 Task: Create a due date automation trigger when advanced on, 2 hours after a card is due add dates due in more than 1 working days.
Action: Mouse moved to (1237, 95)
Screenshot: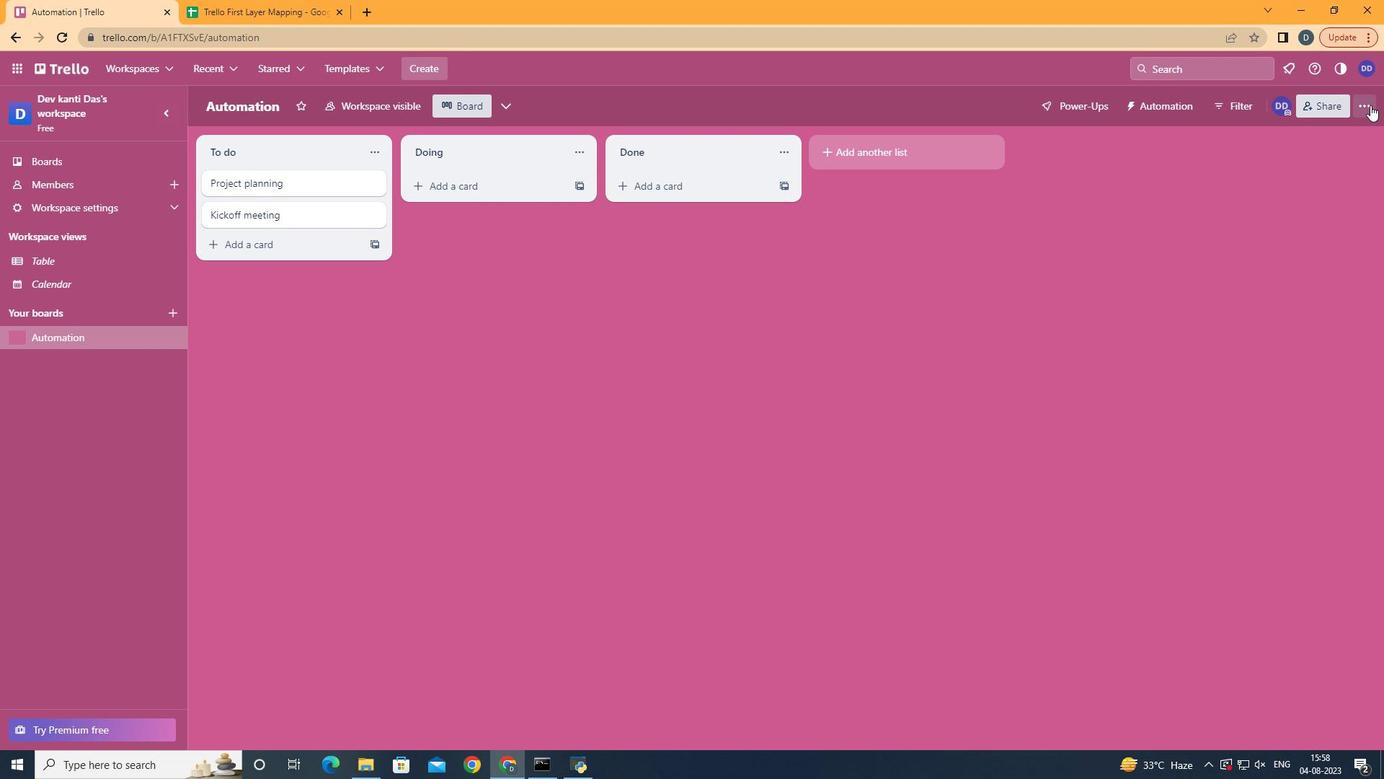 
Action: Mouse pressed left at (1237, 95)
Screenshot: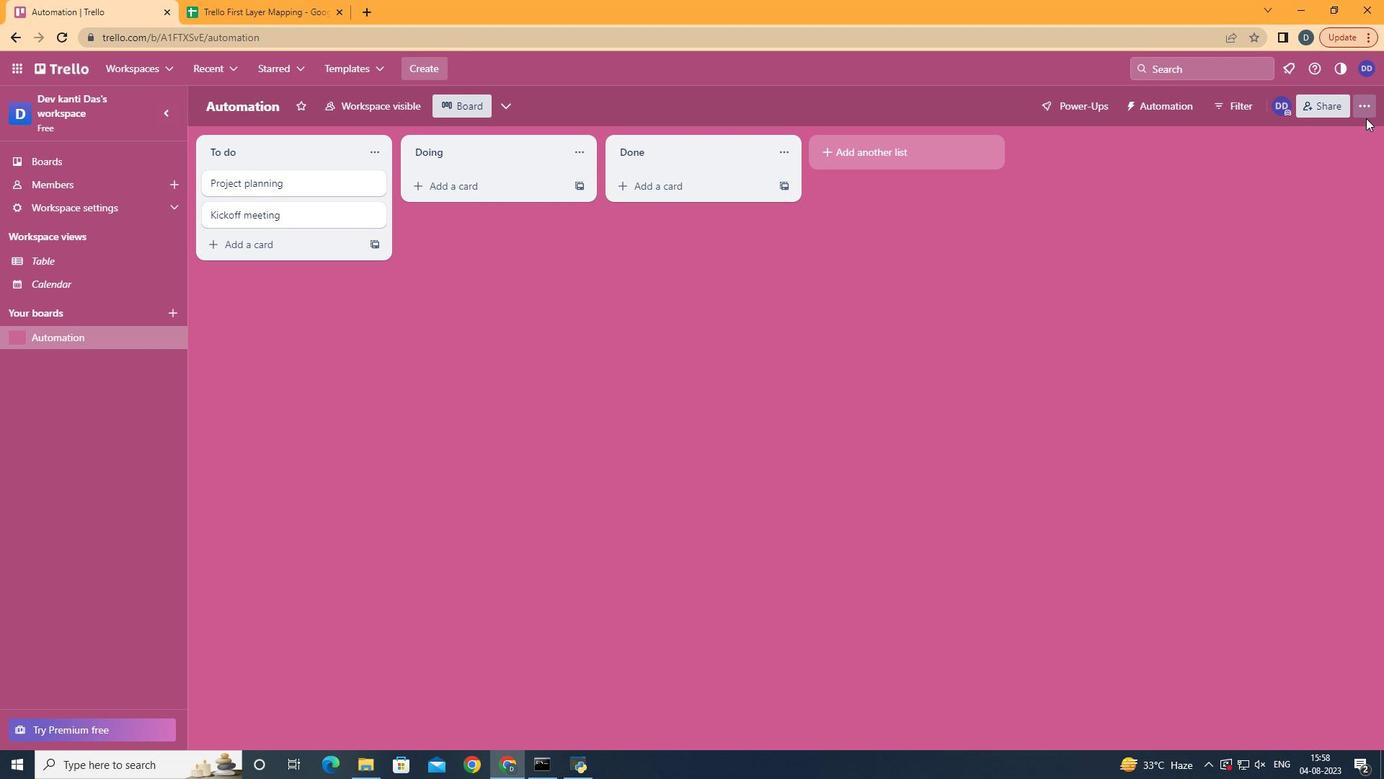 
Action: Mouse moved to (1156, 295)
Screenshot: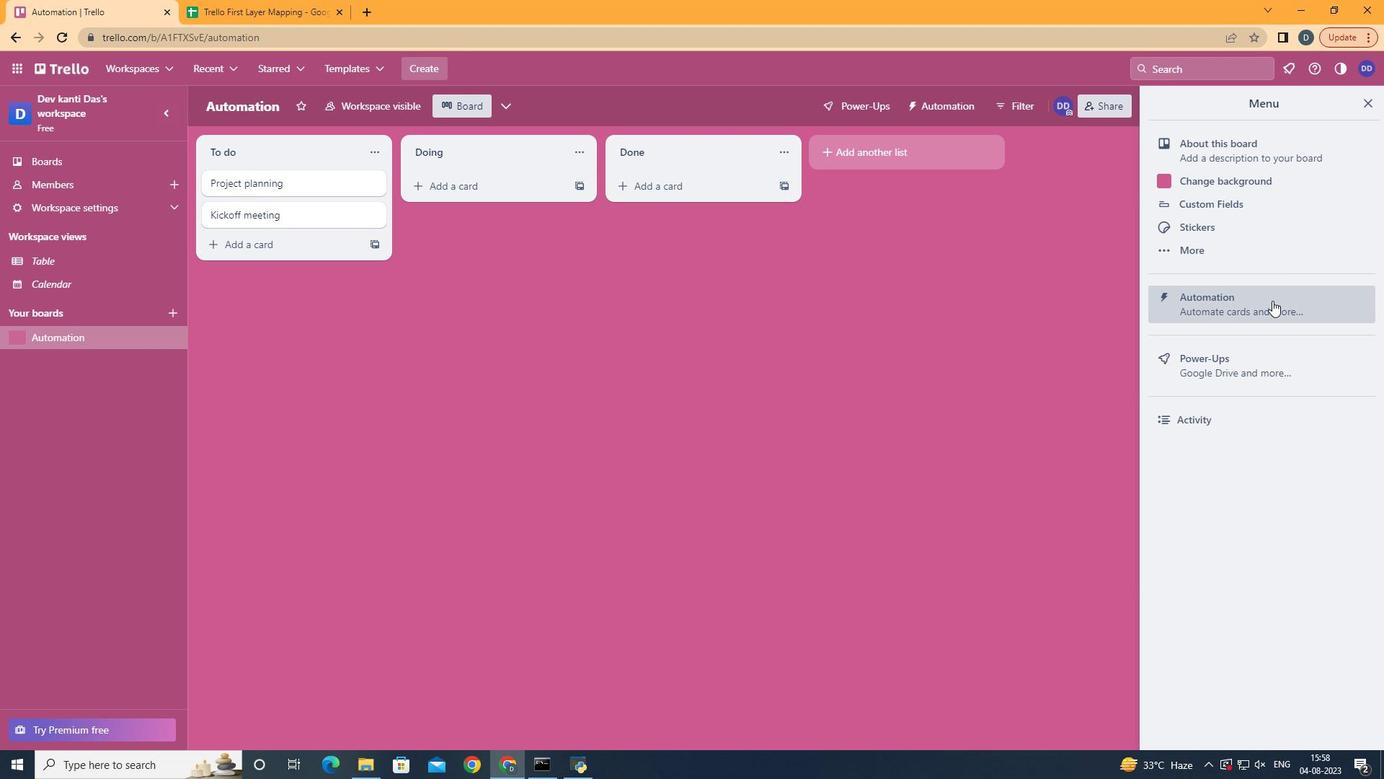
Action: Mouse pressed left at (1156, 295)
Screenshot: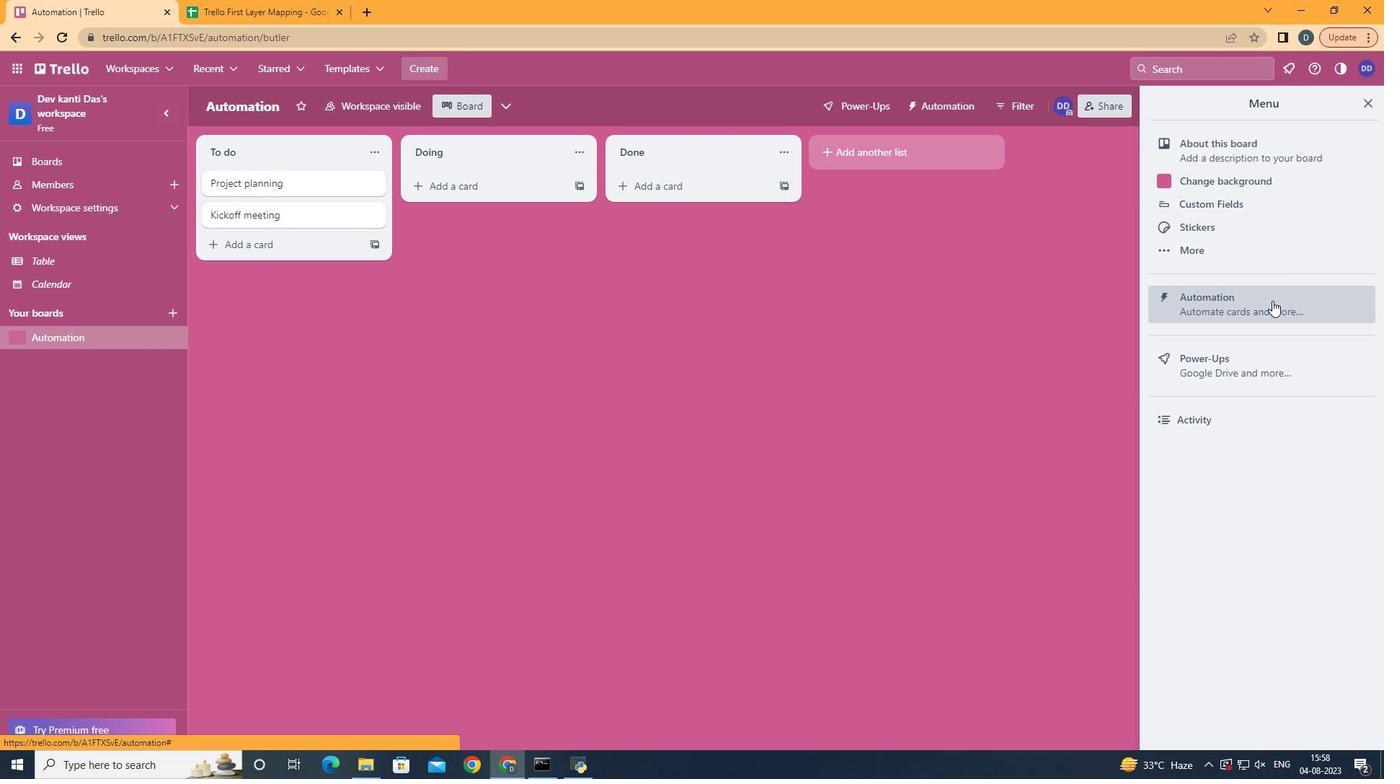 
Action: Mouse moved to (331, 294)
Screenshot: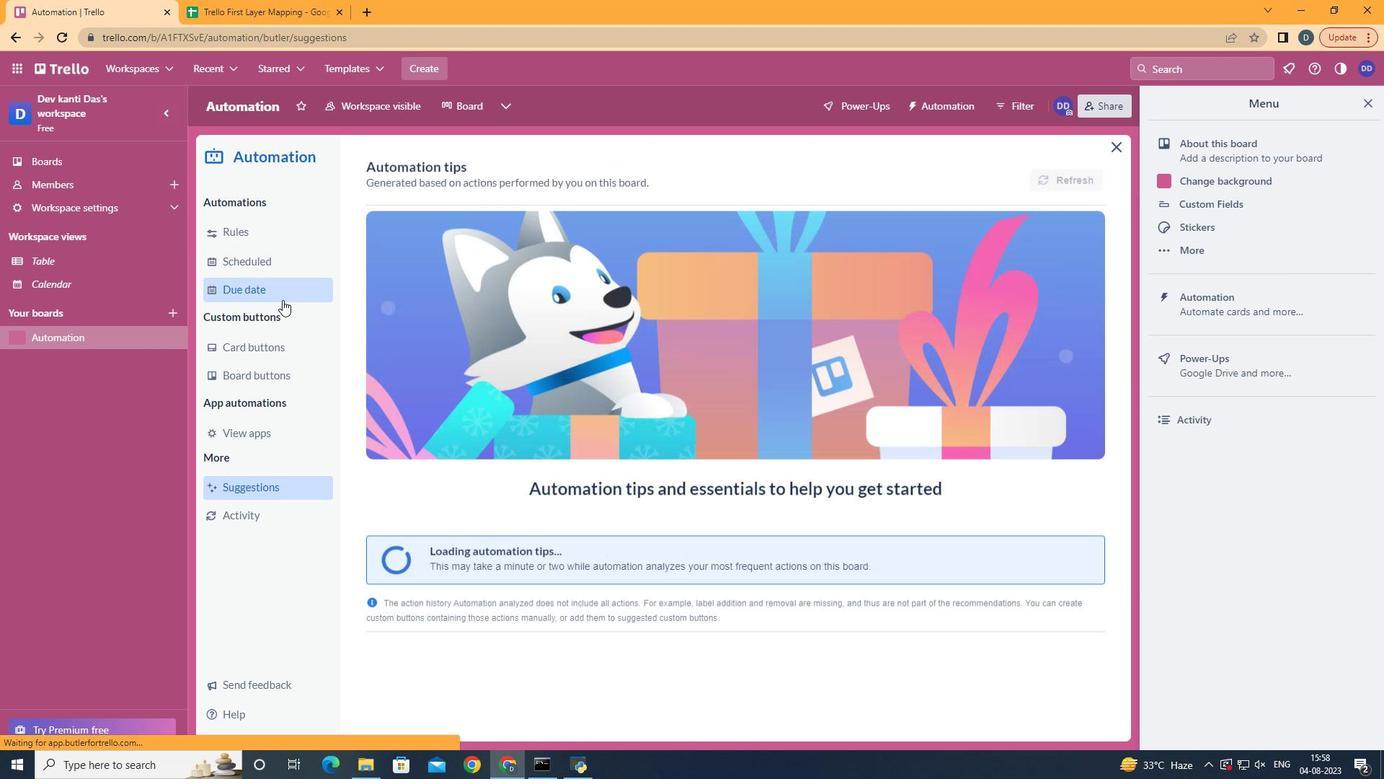 
Action: Mouse pressed left at (331, 294)
Screenshot: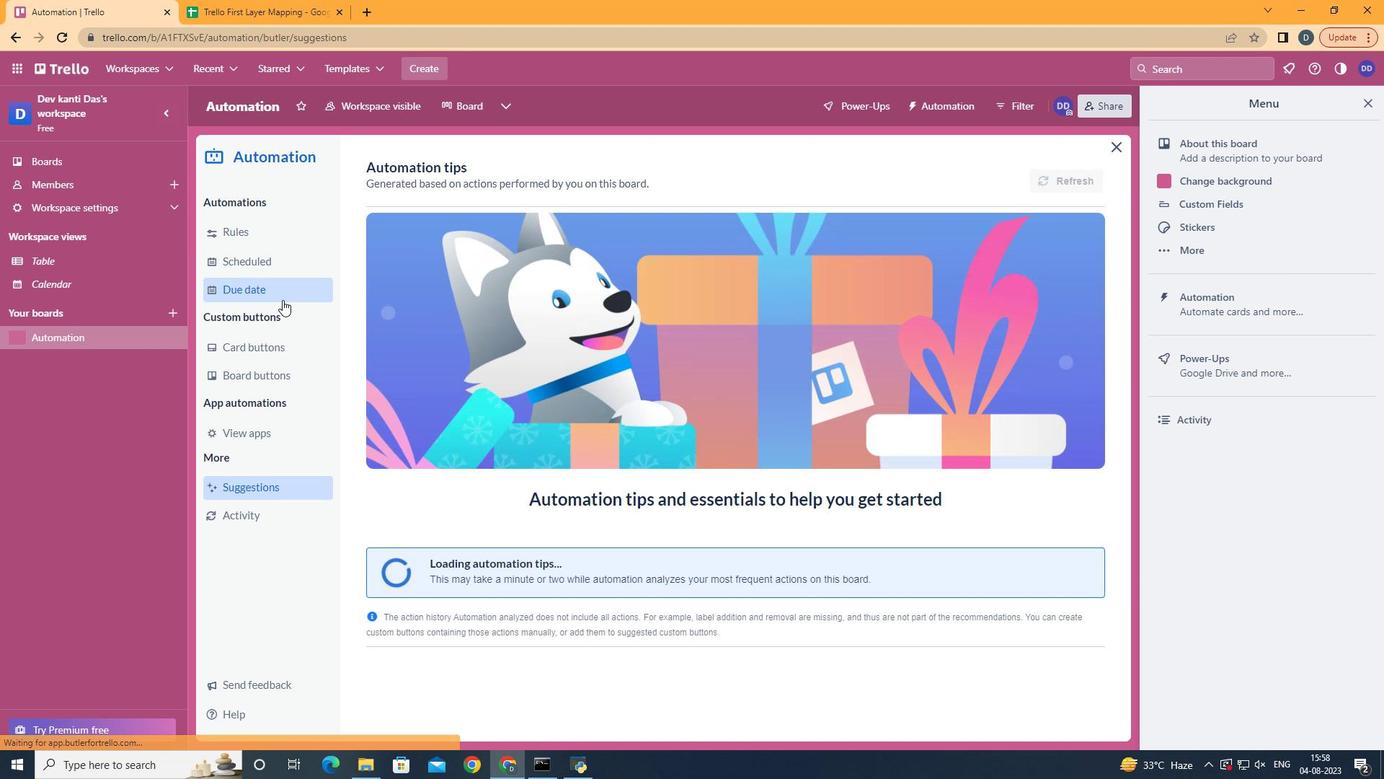 
Action: Mouse moved to (943, 161)
Screenshot: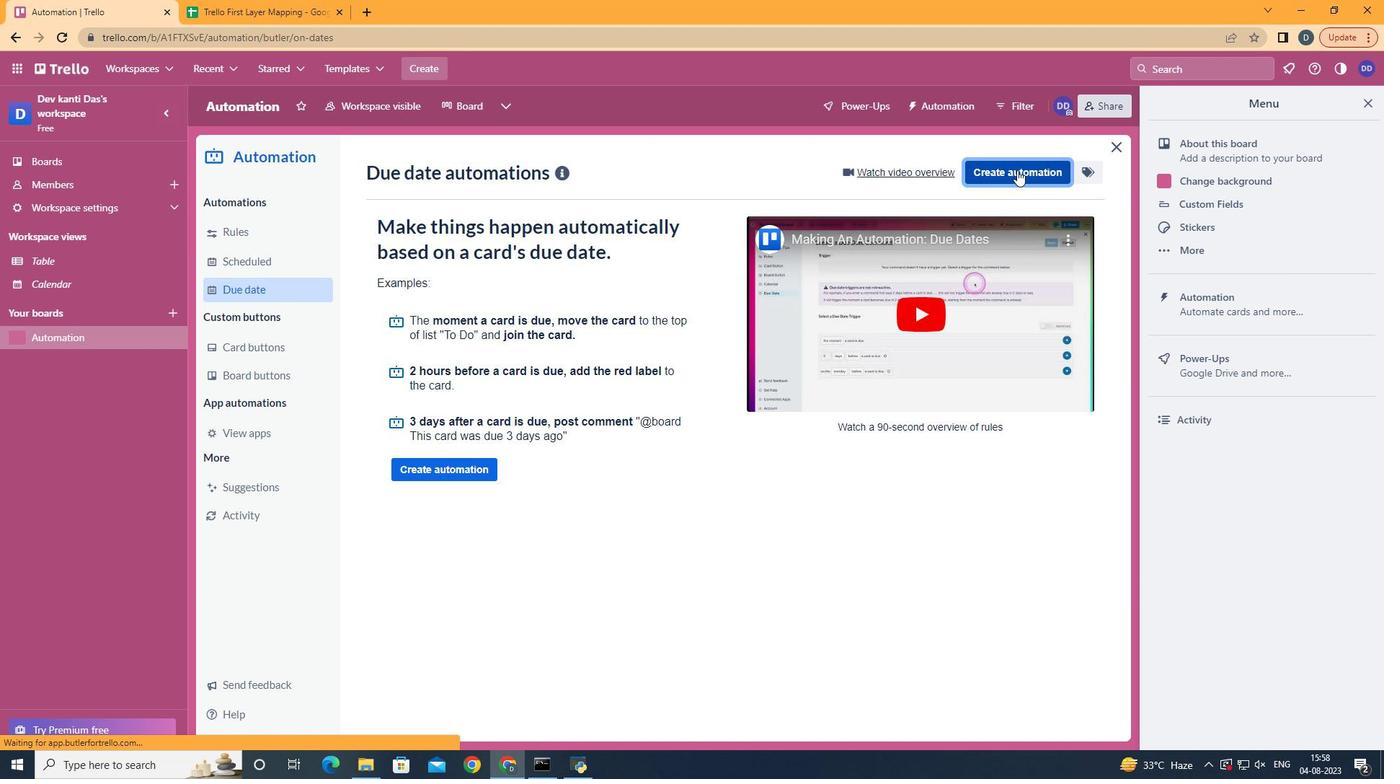 
Action: Mouse pressed left at (943, 161)
Screenshot: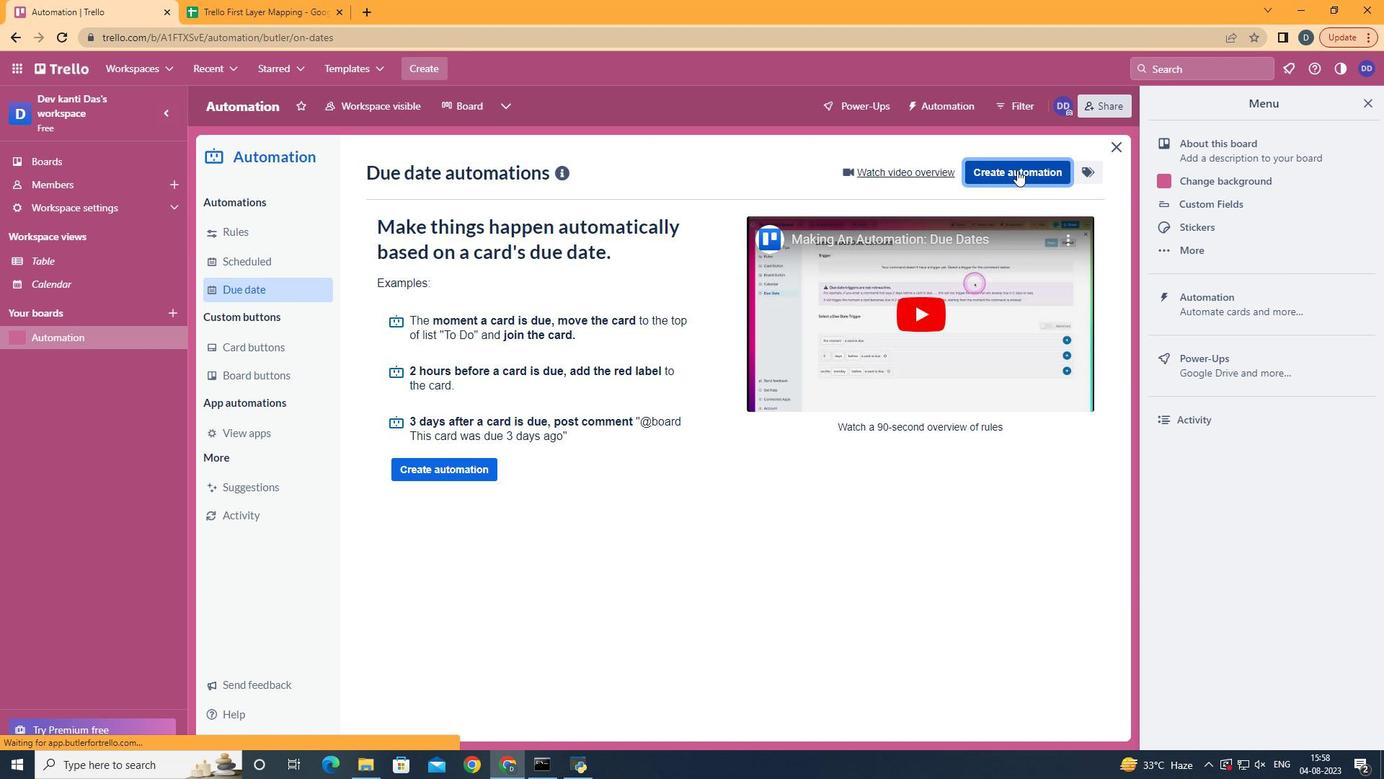 
Action: Mouse moved to (730, 298)
Screenshot: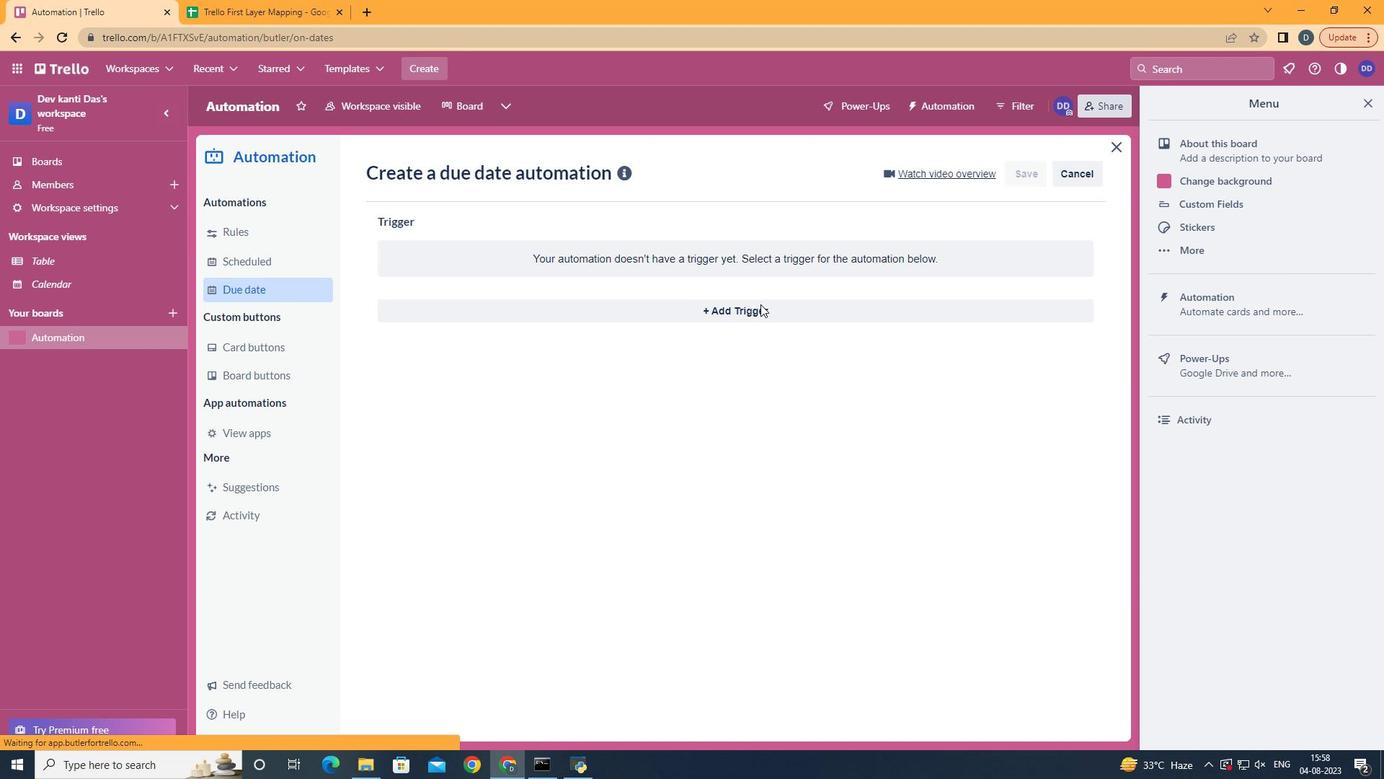 
Action: Mouse pressed left at (730, 298)
Screenshot: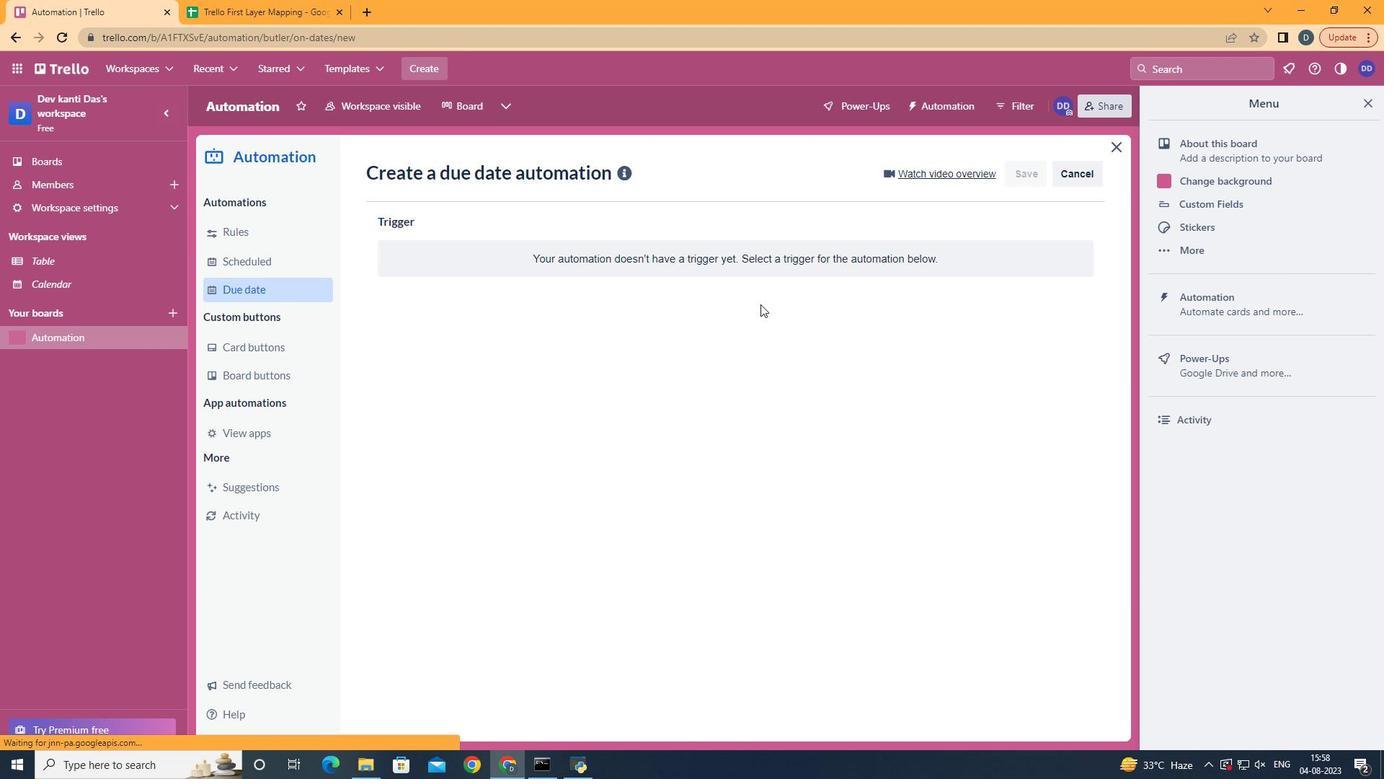 
Action: Mouse moved to (488, 620)
Screenshot: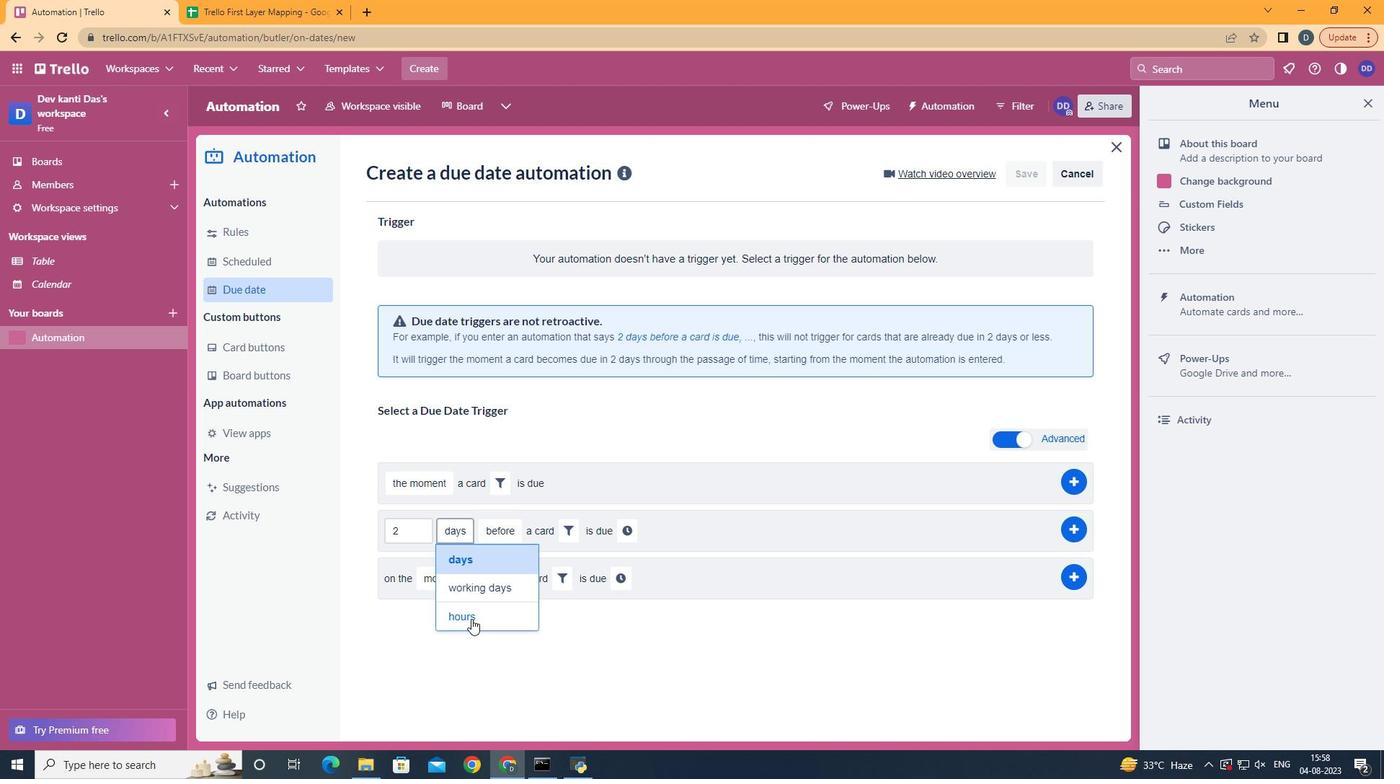 
Action: Mouse pressed left at (488, 620)
Screenshot: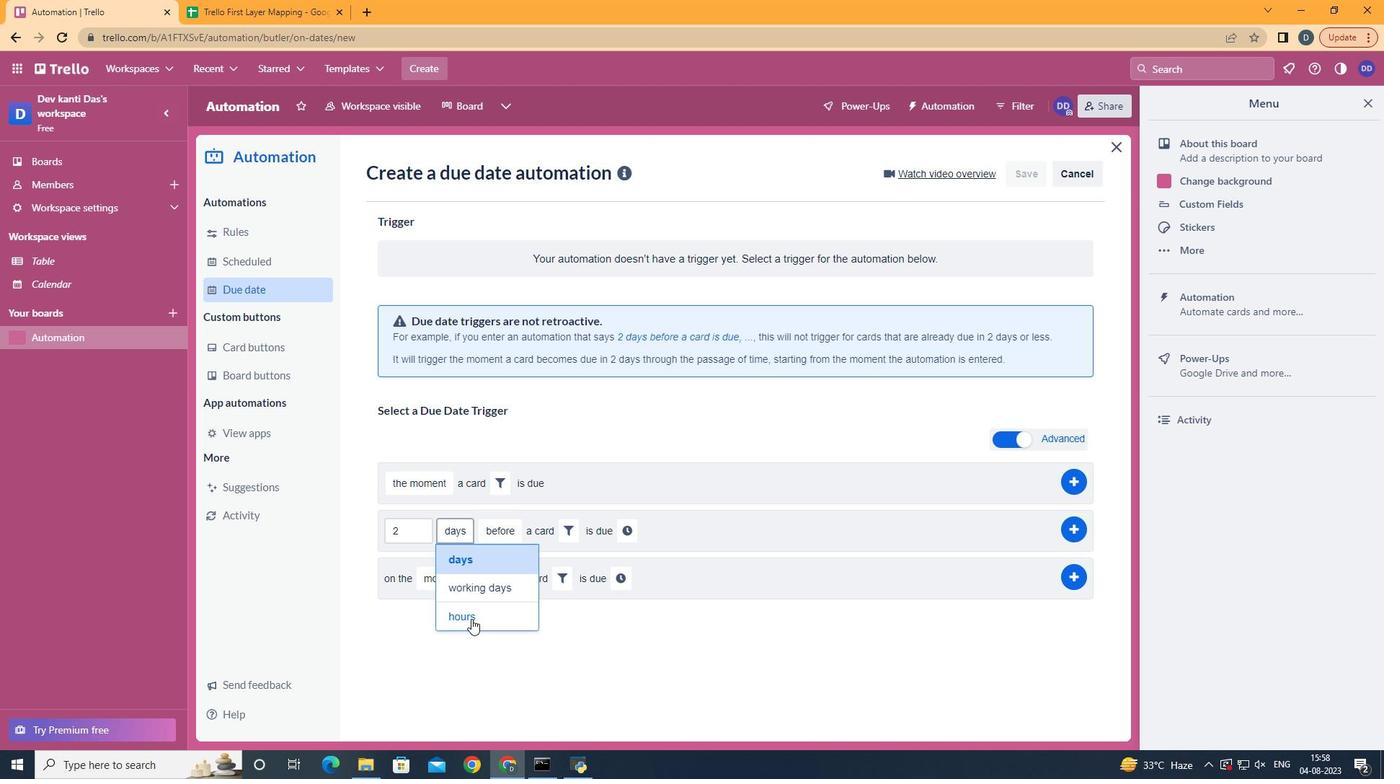 
Action: Mouse moved to (518, 590)
Screenshot: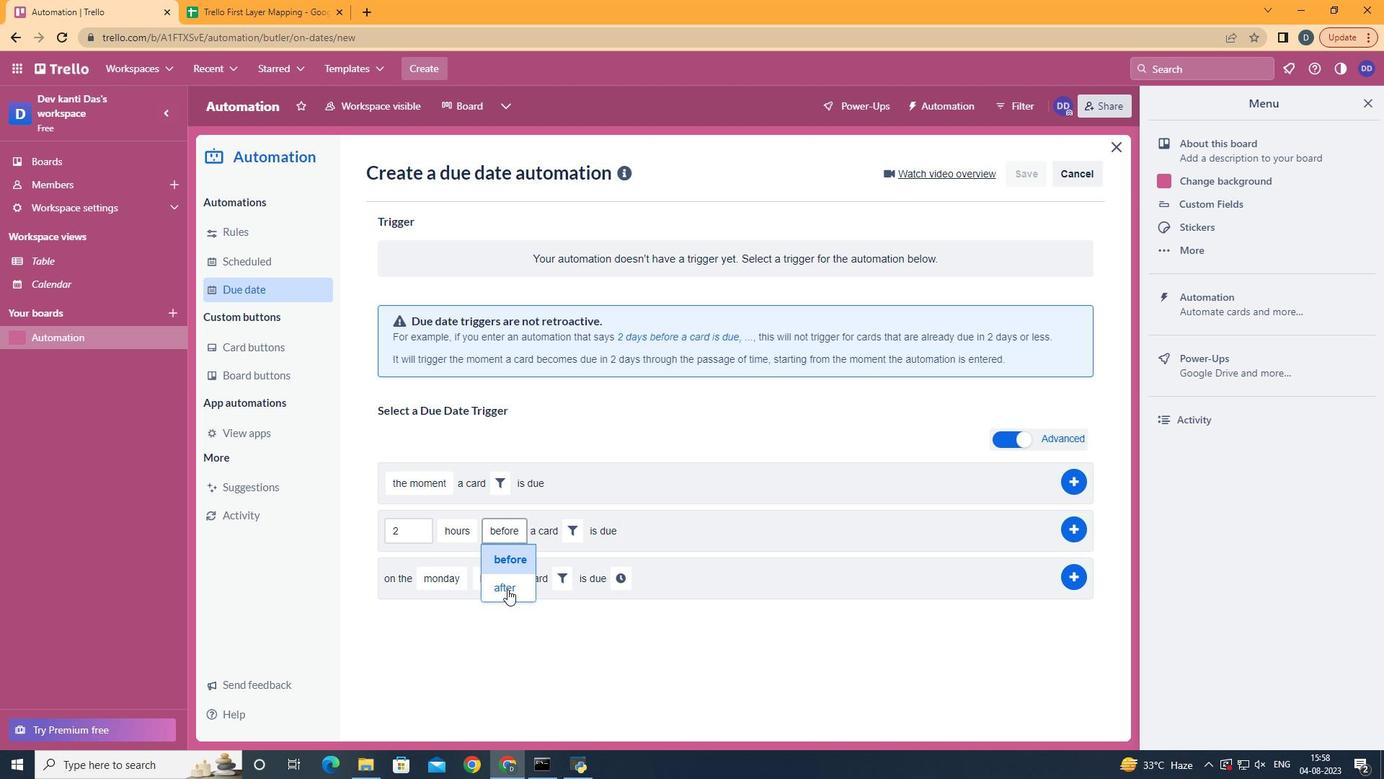 
Action: Mouse pressed left at (518, 590)
Screenshot: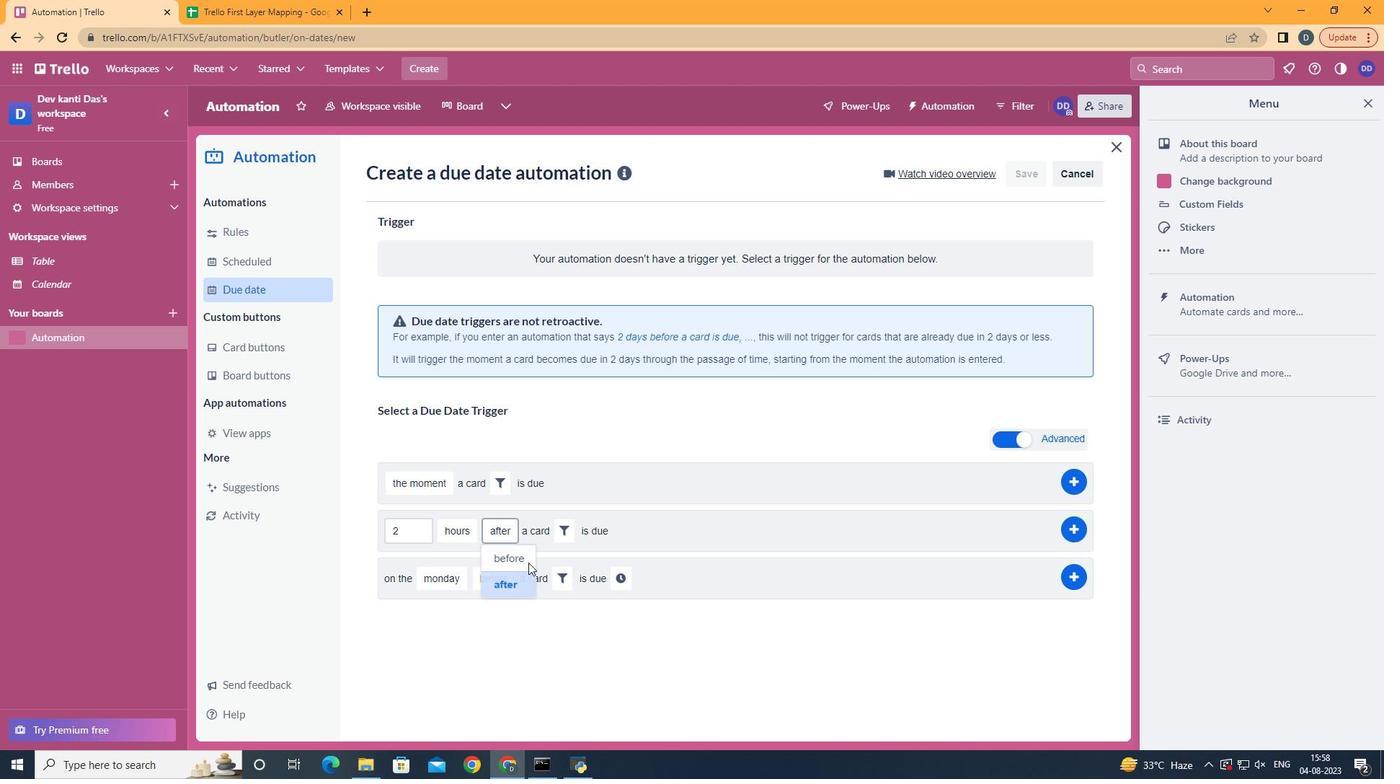 
Action: Mouse moved to (558, 538)
Screenshot: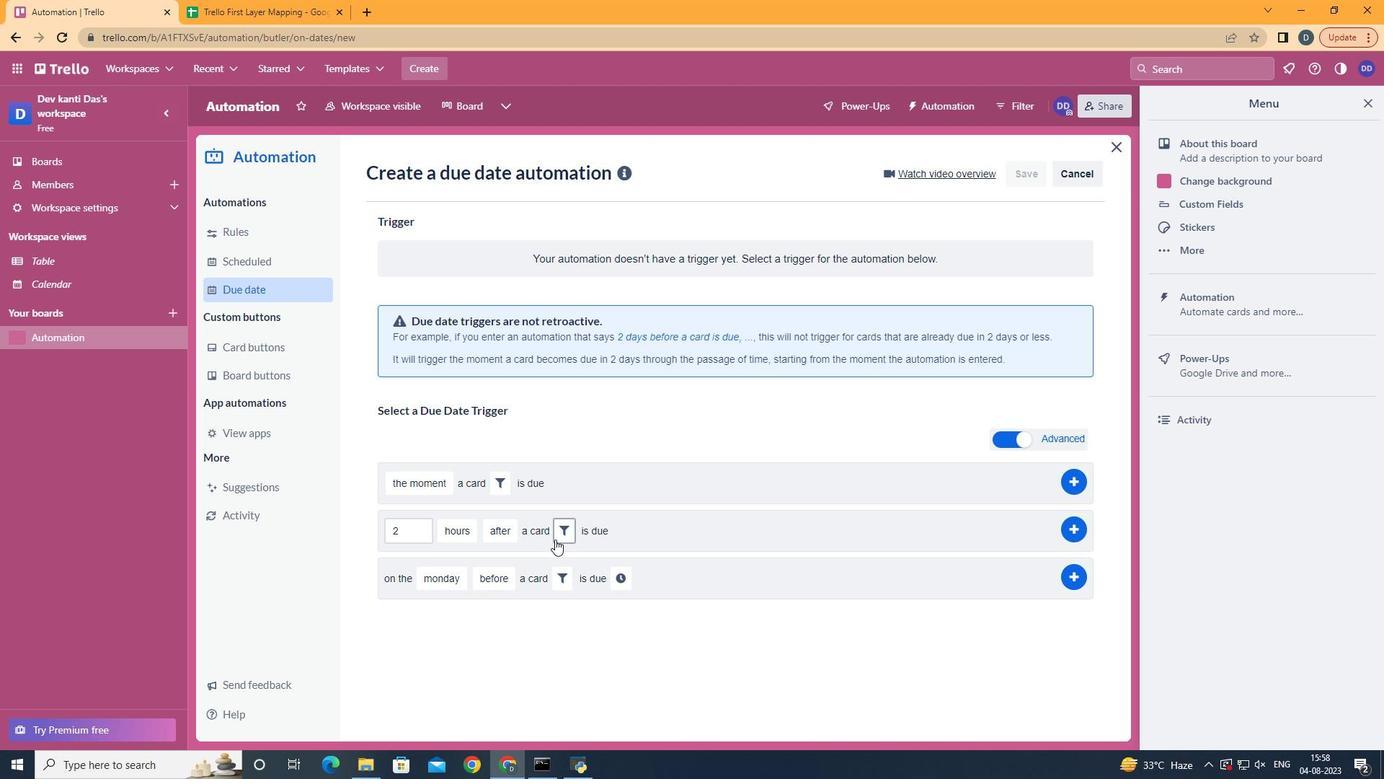 
Action: Mouse pressed left at (558, 538)
Screenshot: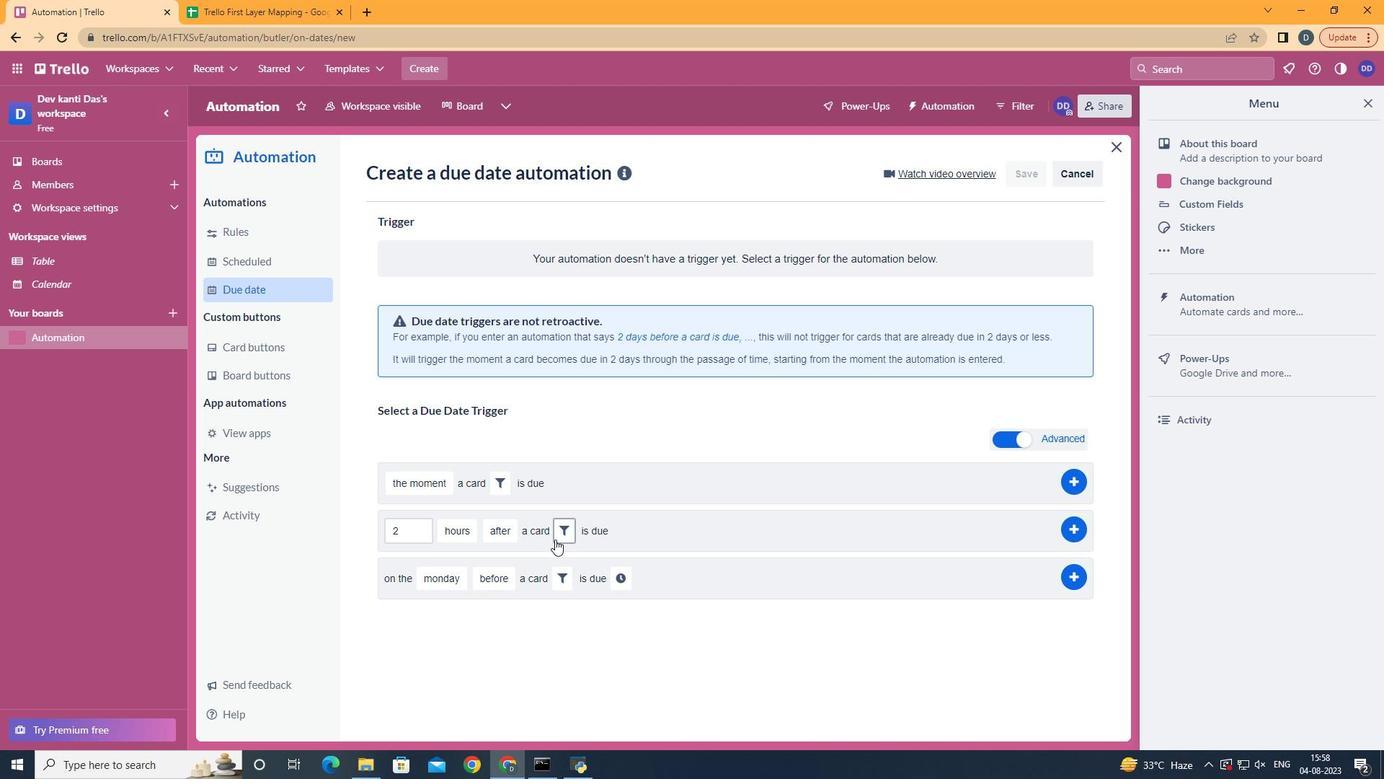 
Action: Mouse moved to (635, 577)
Screenshot: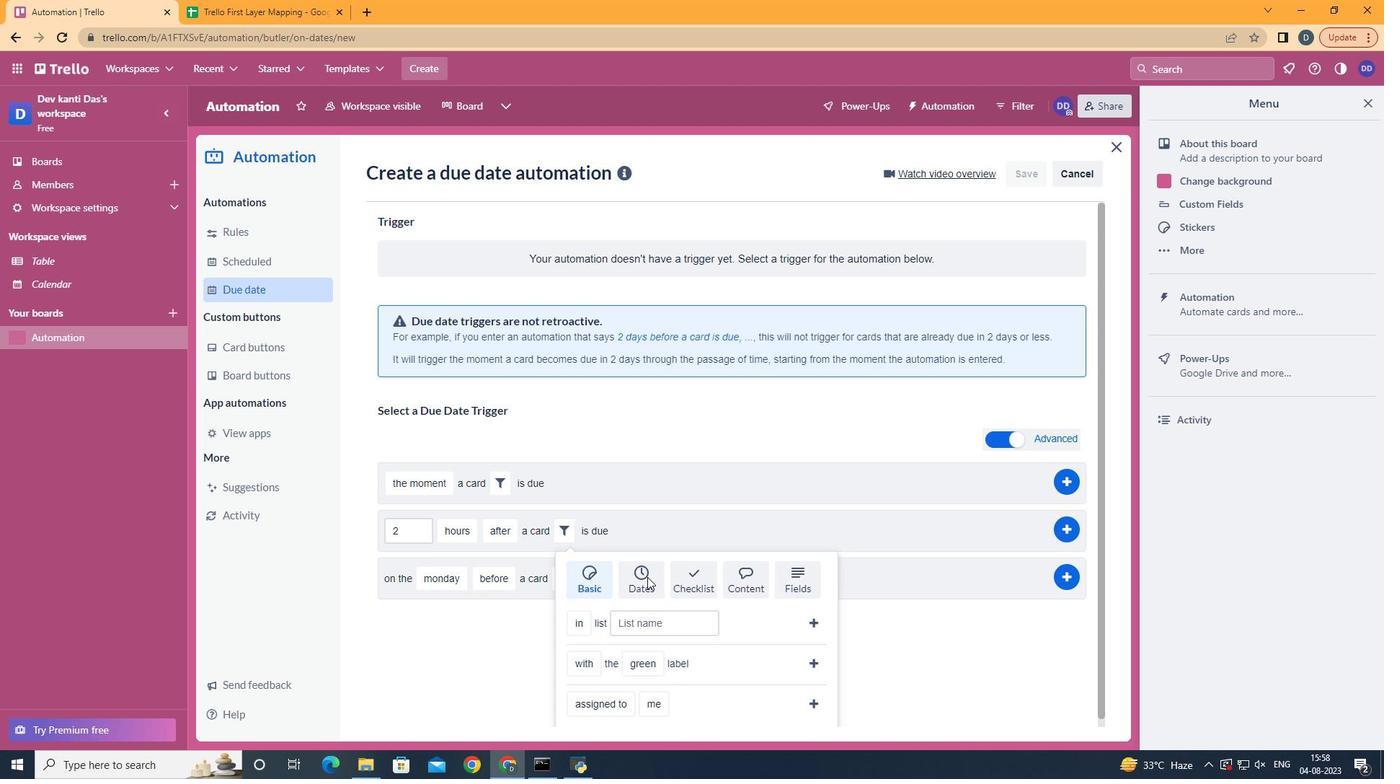 
Action: Mouse pressed left at (635, 577)
Screenshot: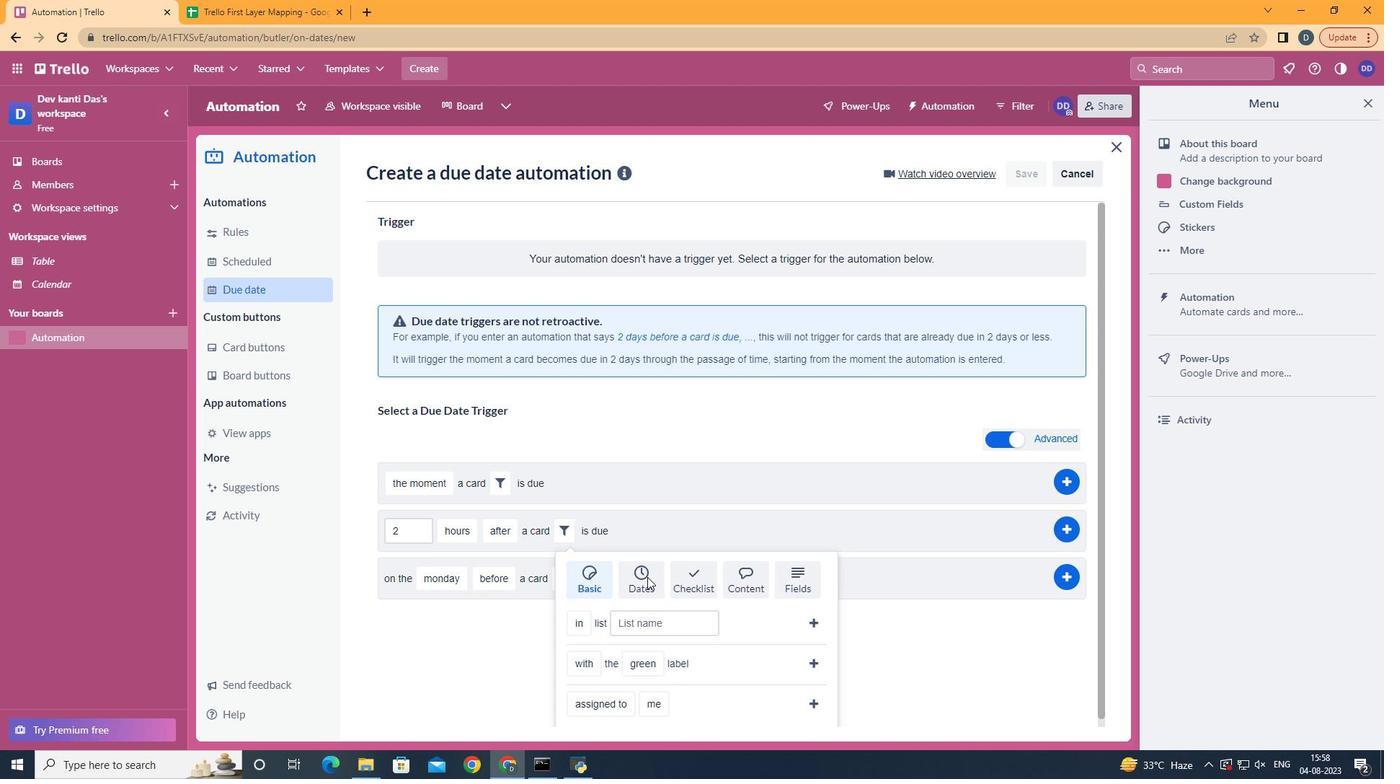 
Action: Mouse scrolled (635, 576) with delta (0, 0)
Screenshot: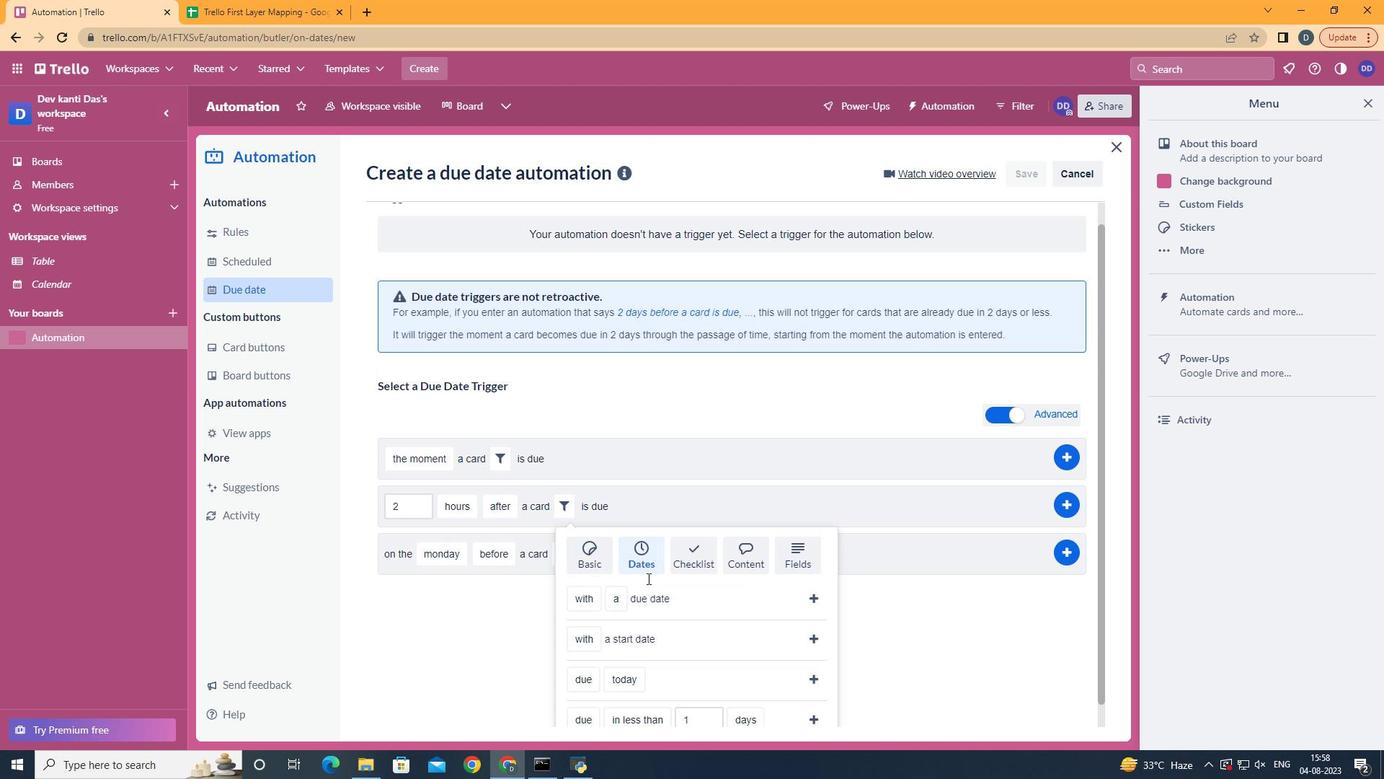 
Action: Mouse scrolled (635, 576) with delta (0, 0)
Screenshot: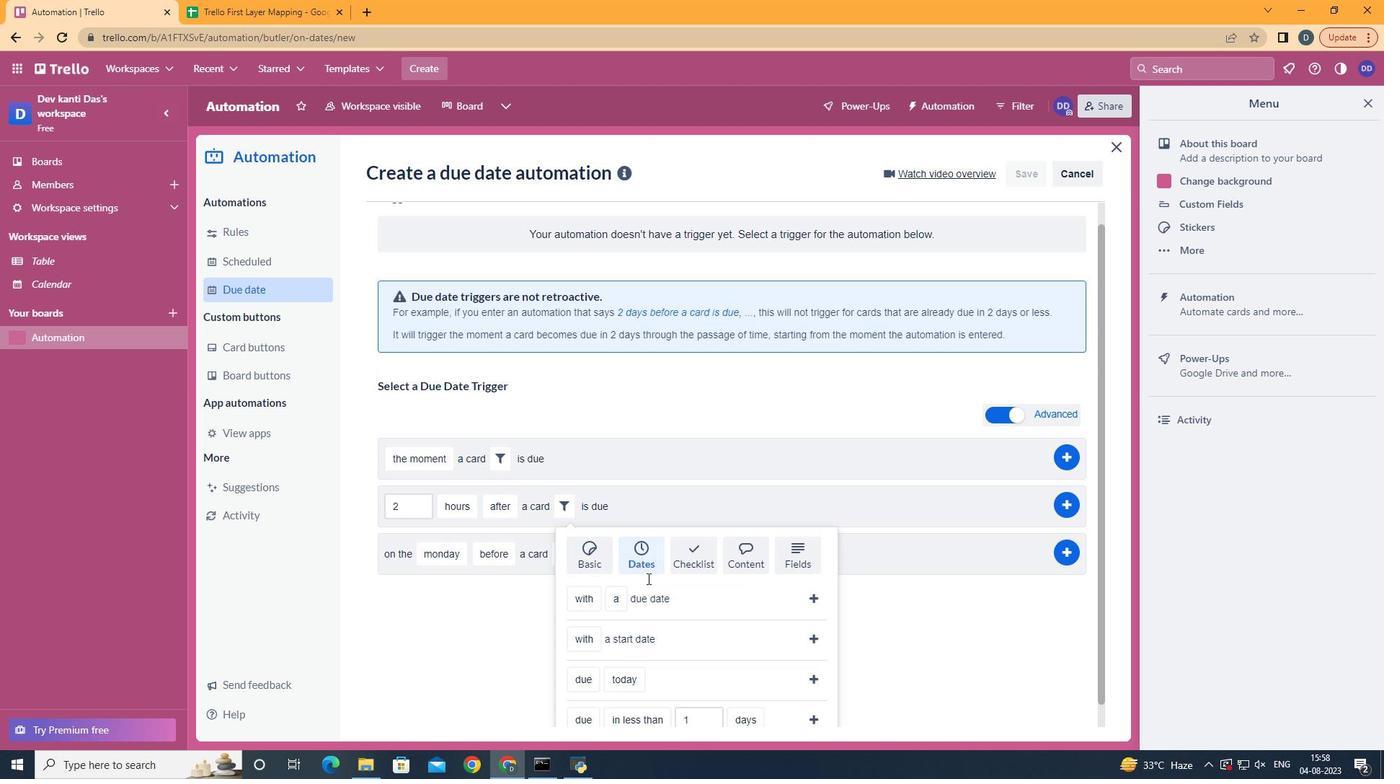 
Action: Mouse scrolled (635, 576) with delta (0, 0)
Screenshot: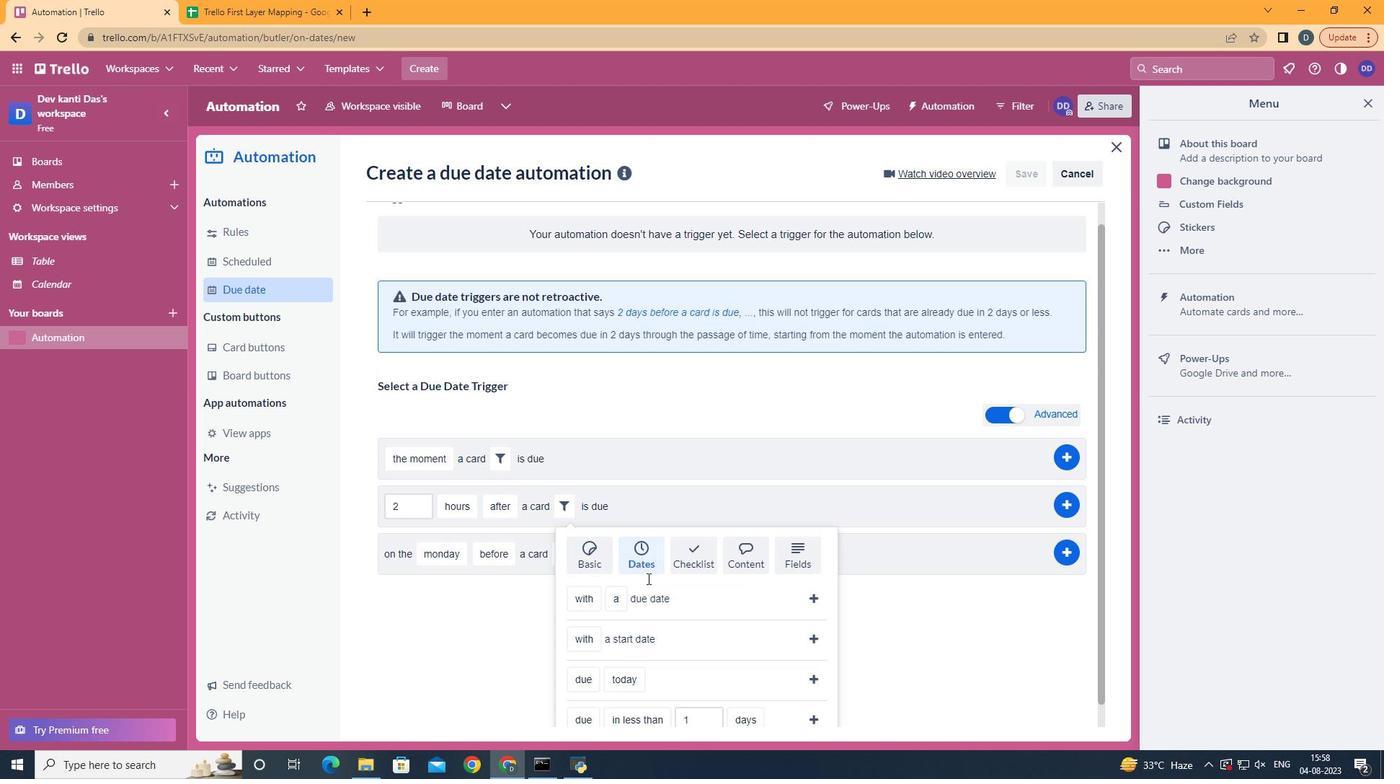 
Action: Mouse scrolled (635, 576) with delta (0, 0)
Screenshot: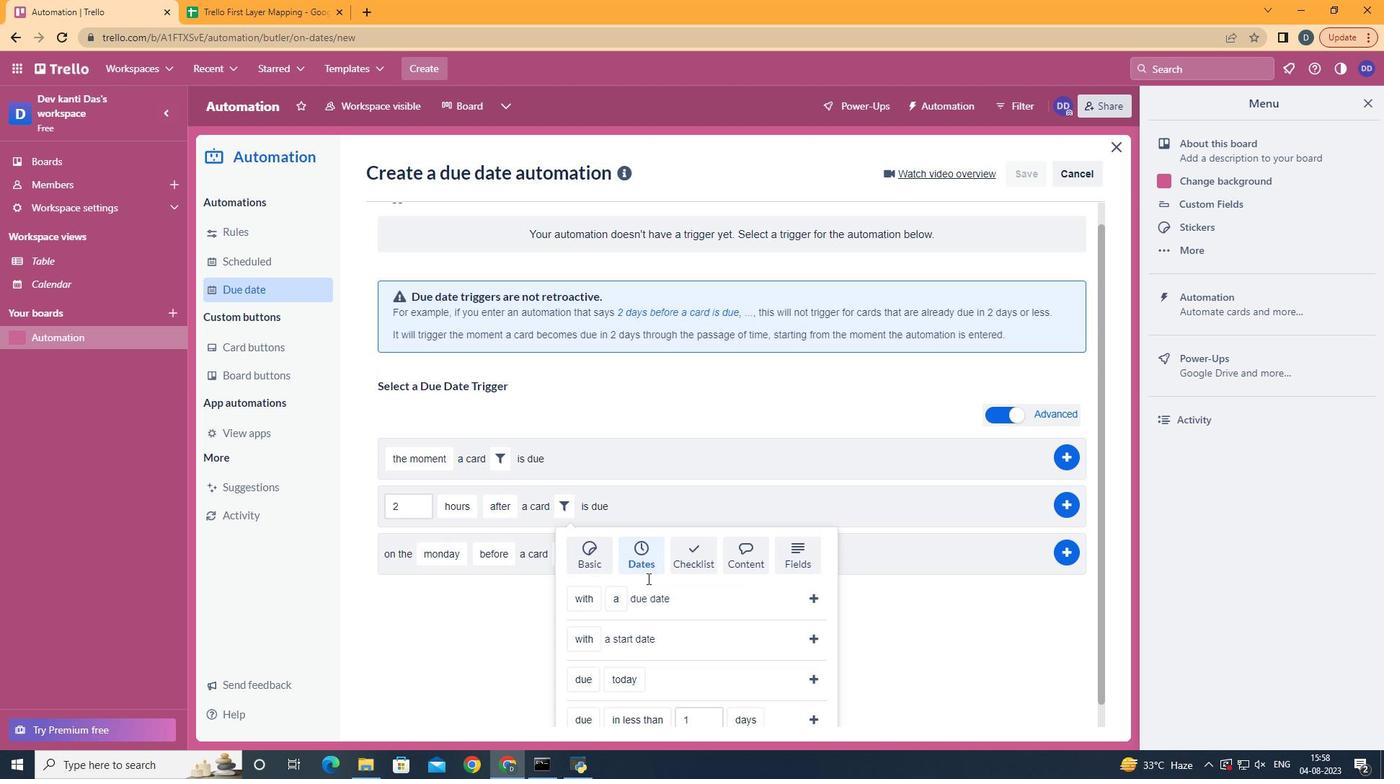 
Action: Mouse scrolled (635, 576) with delta (0, 0)
Screenshot: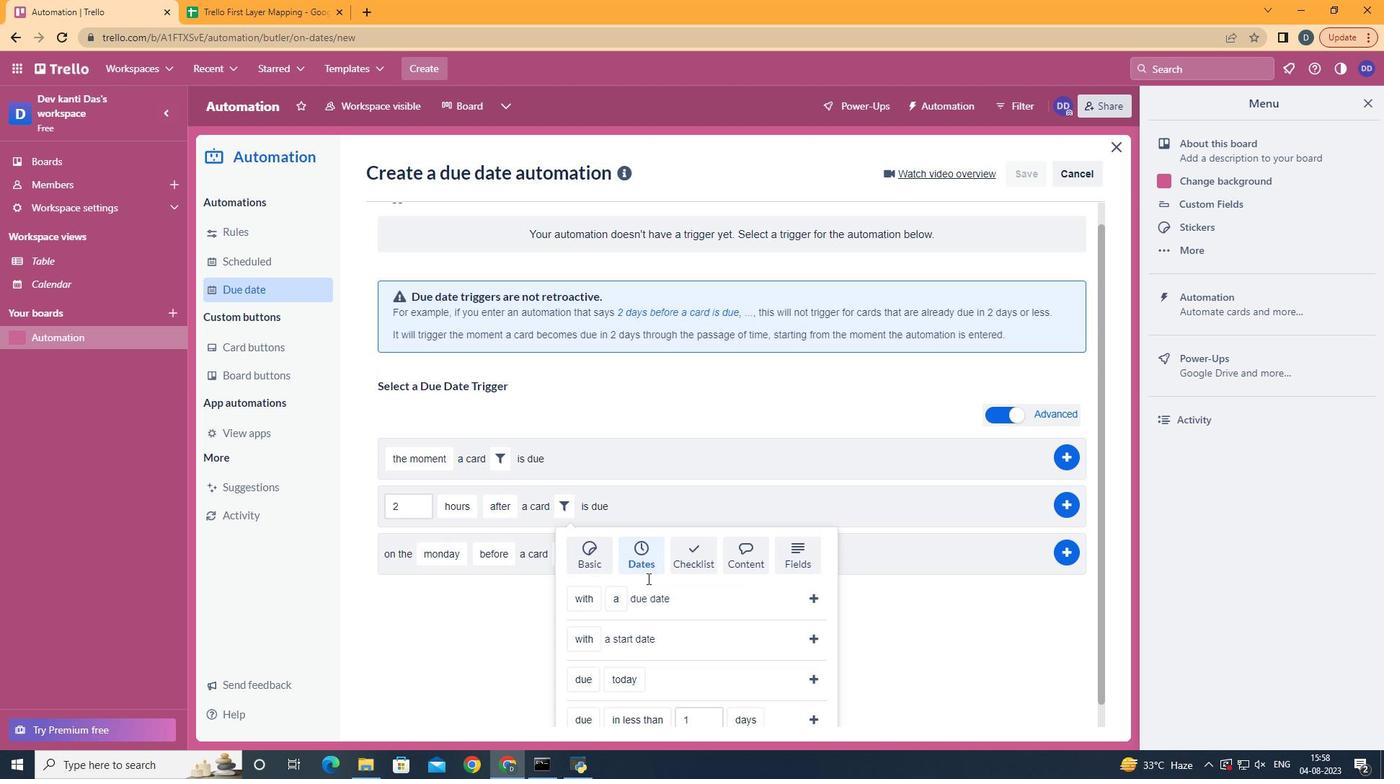 
Action: Mouse moved to (585, 640)
Screenshot: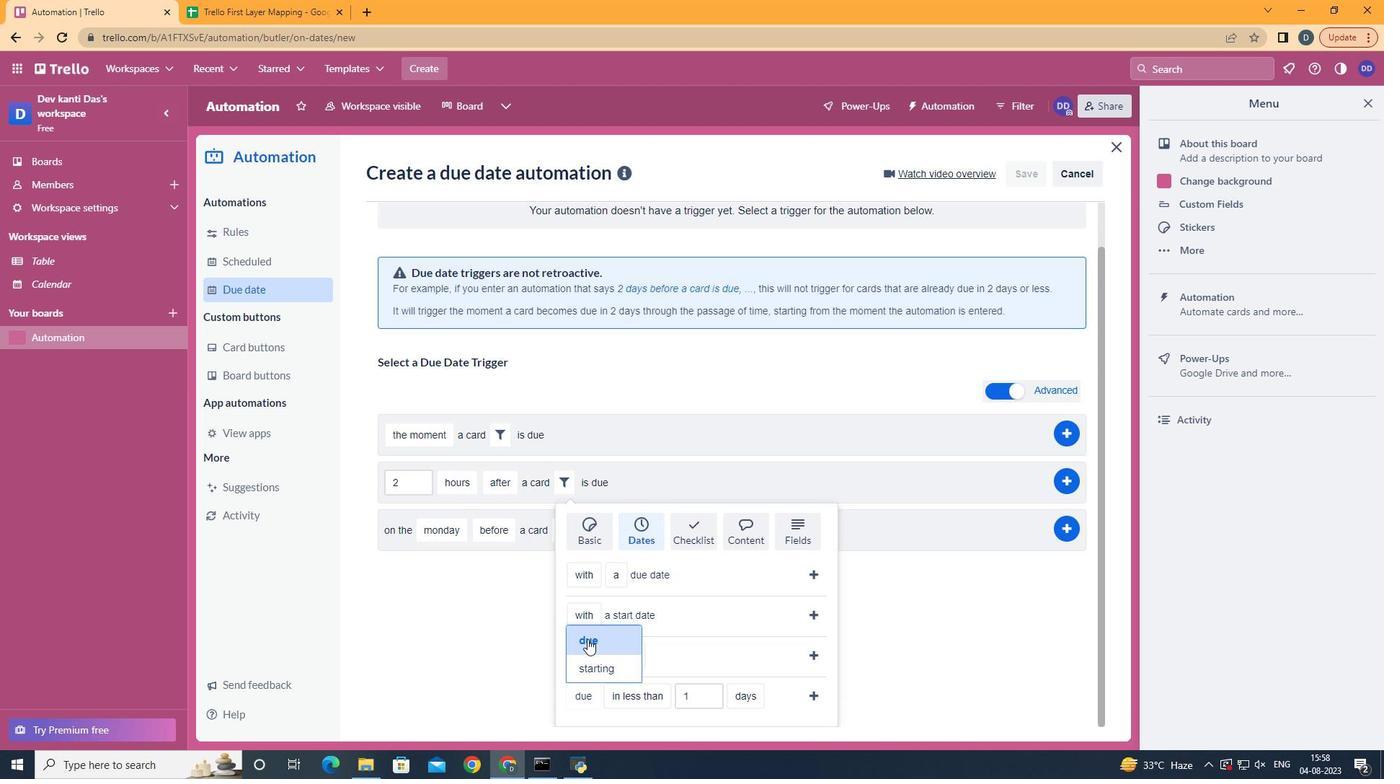 
Action: Mouse pressed left at (585, 640)
Screenshot: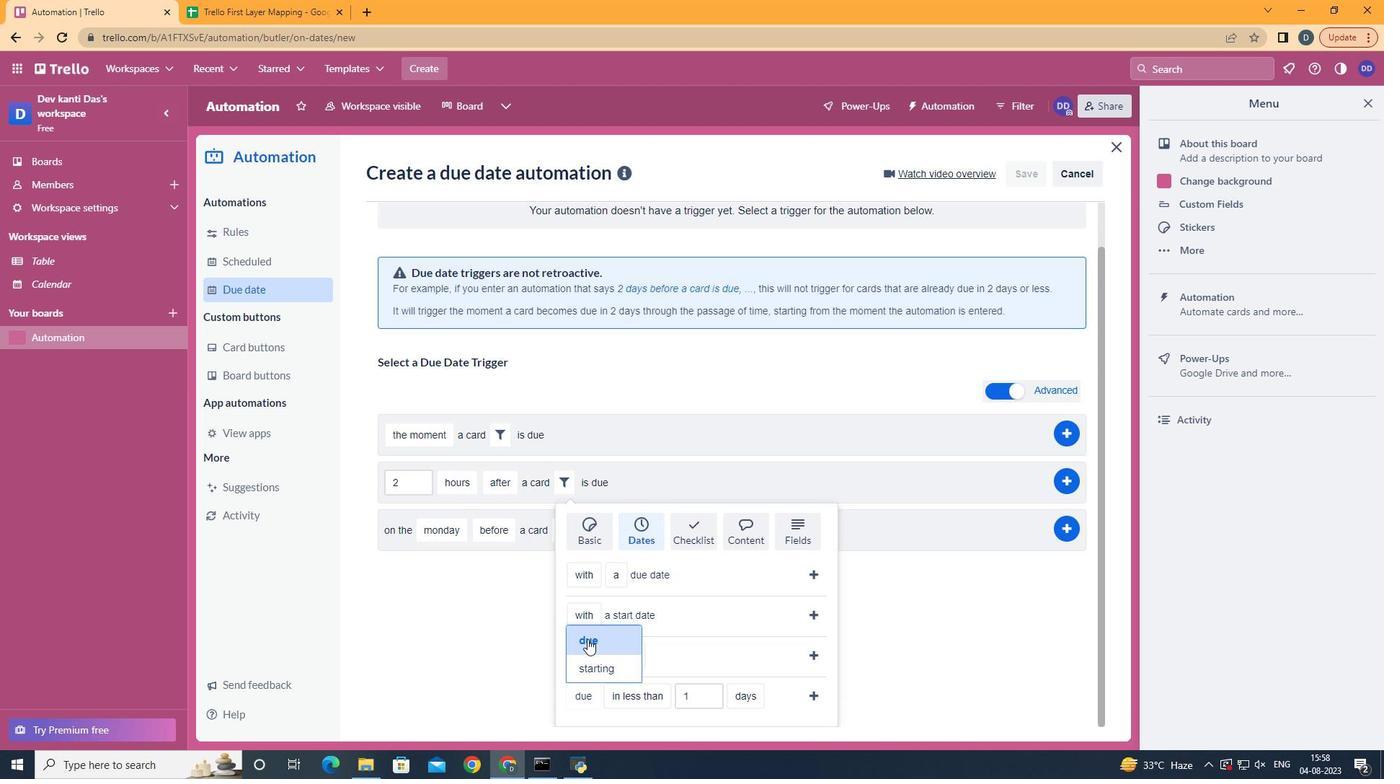 
Action: Mouse moved to (647, 611)
Screenshot: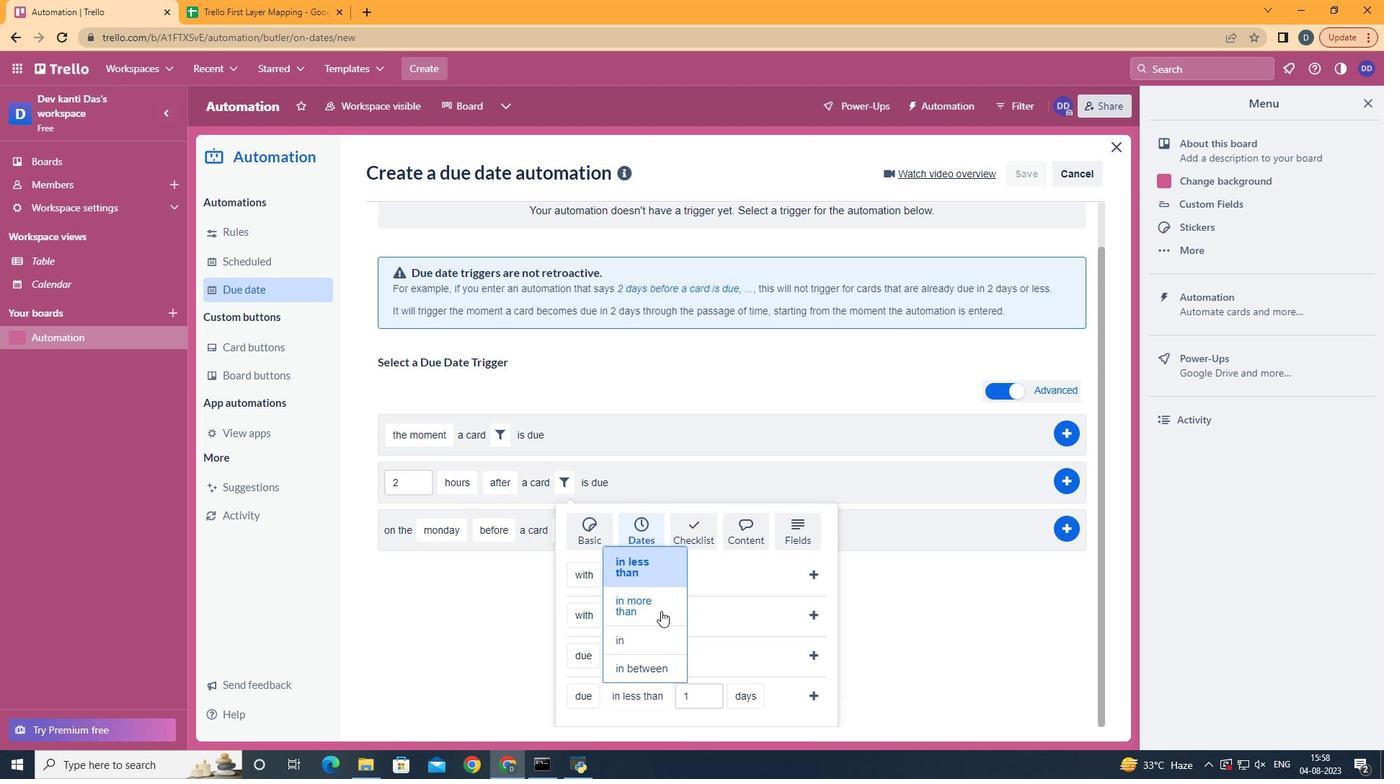 
Action: Mouse pressed left at (647, 611)
Screenshot: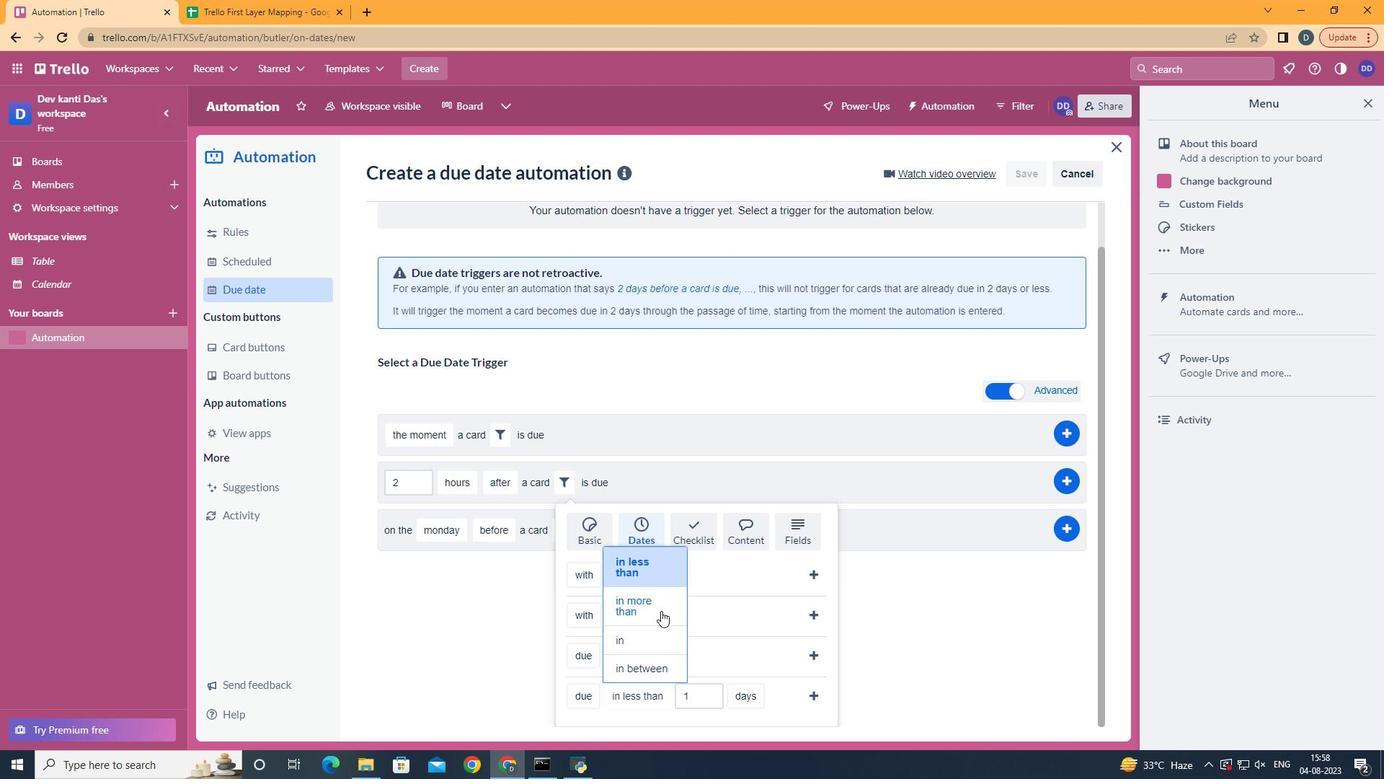 
Action: Mouse moved to (737, 670)
Screenshot: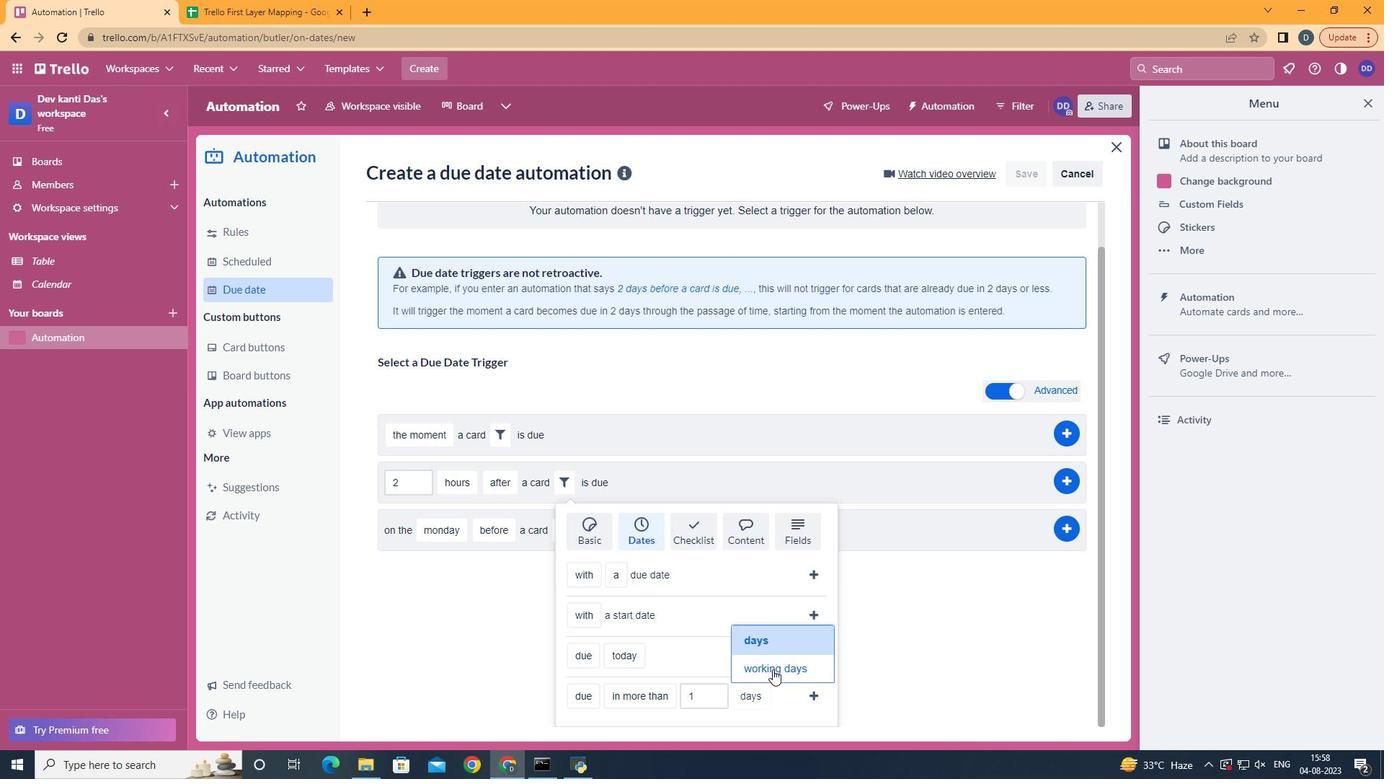 
Action: Mouse pressed left at (737, 670)
Screenshot: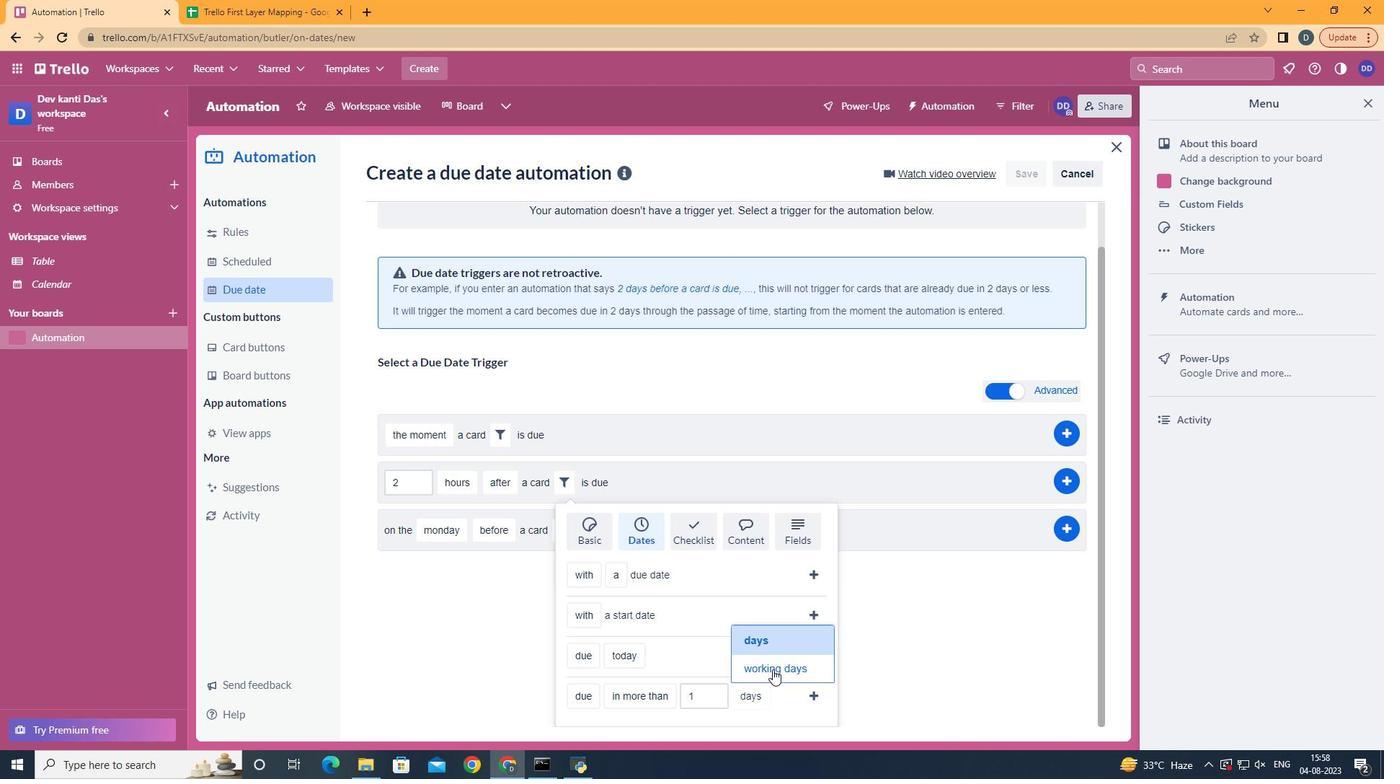 
Action: Mouse moved to (786, 699)
Screenshot: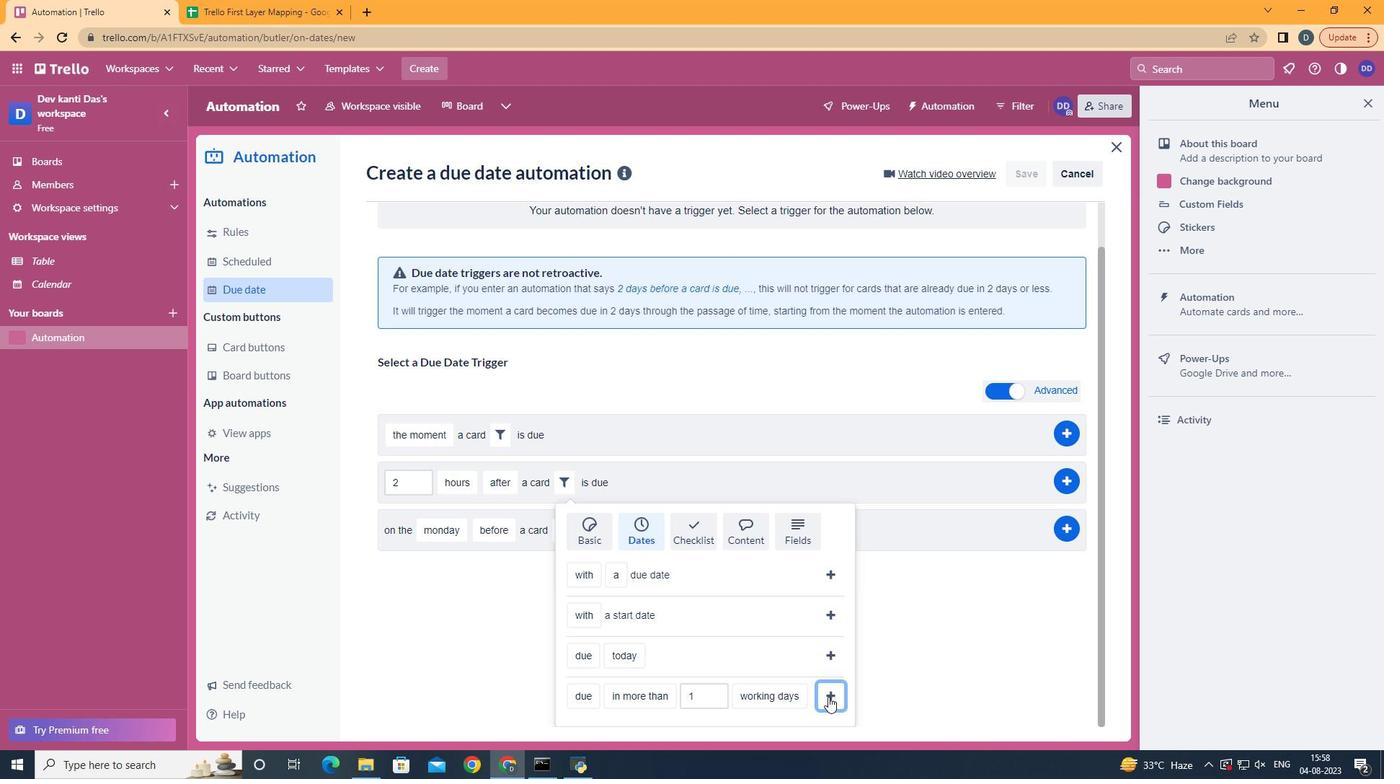 
Action: Mouse pressed left at (786, 699)
Screenshot: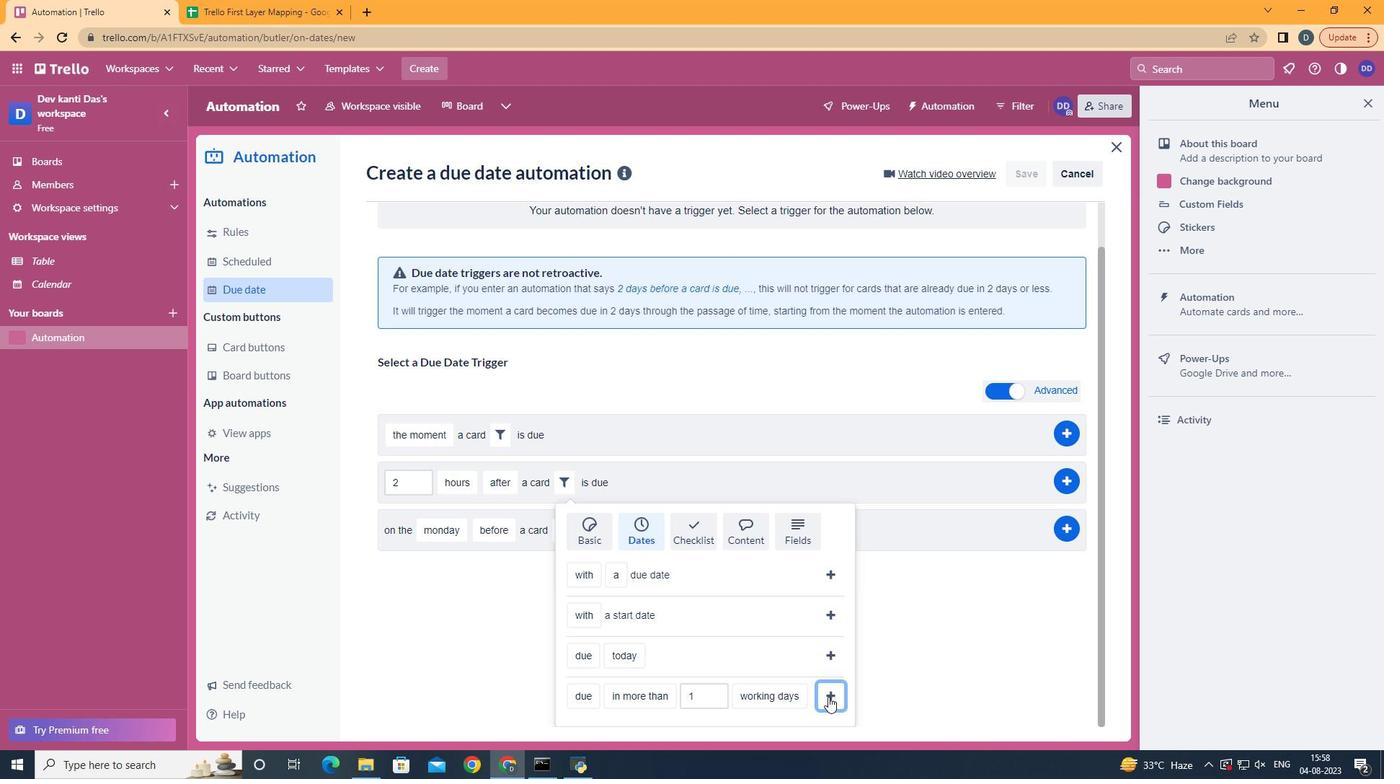 
Action: Mouse moved to (1001, 519)
Screenshot: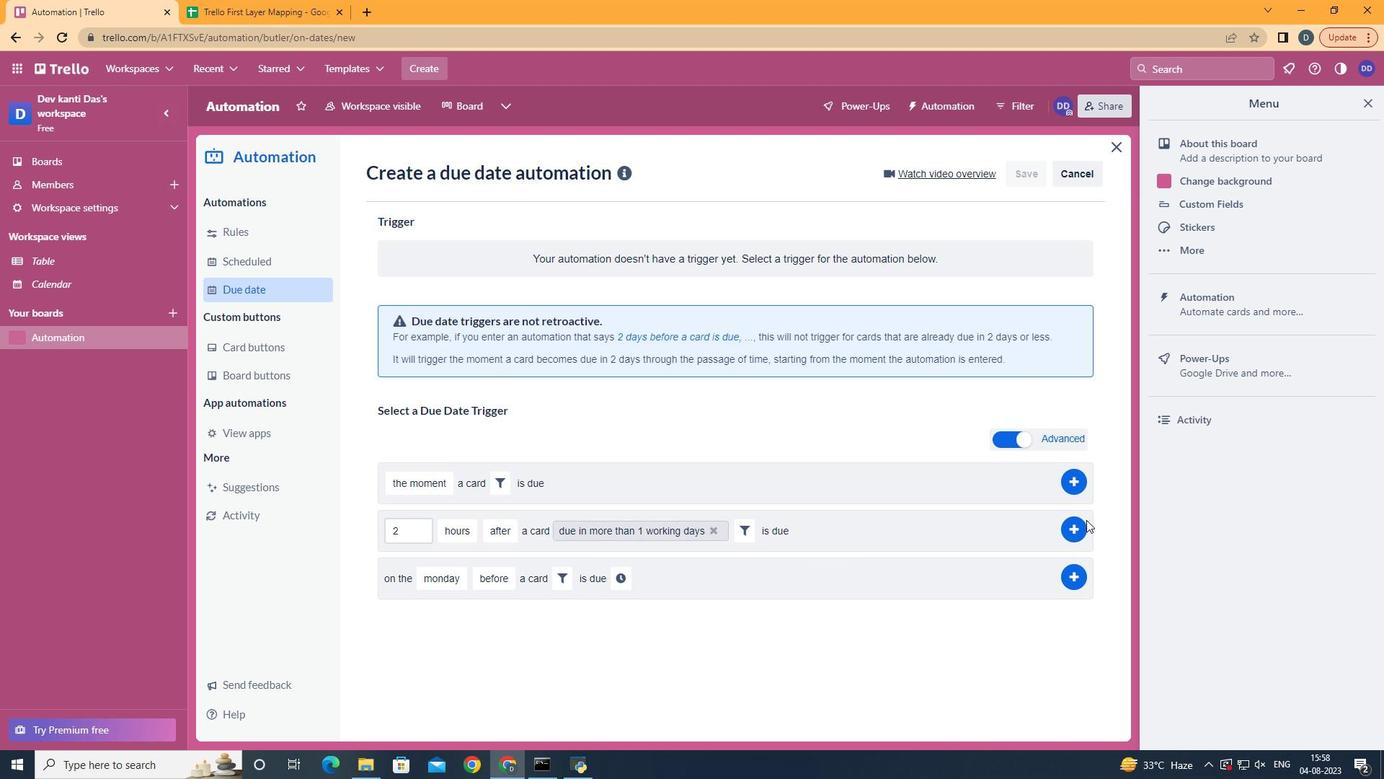 
Action: Mouse pressed left at (1001, 519)
Screenshot: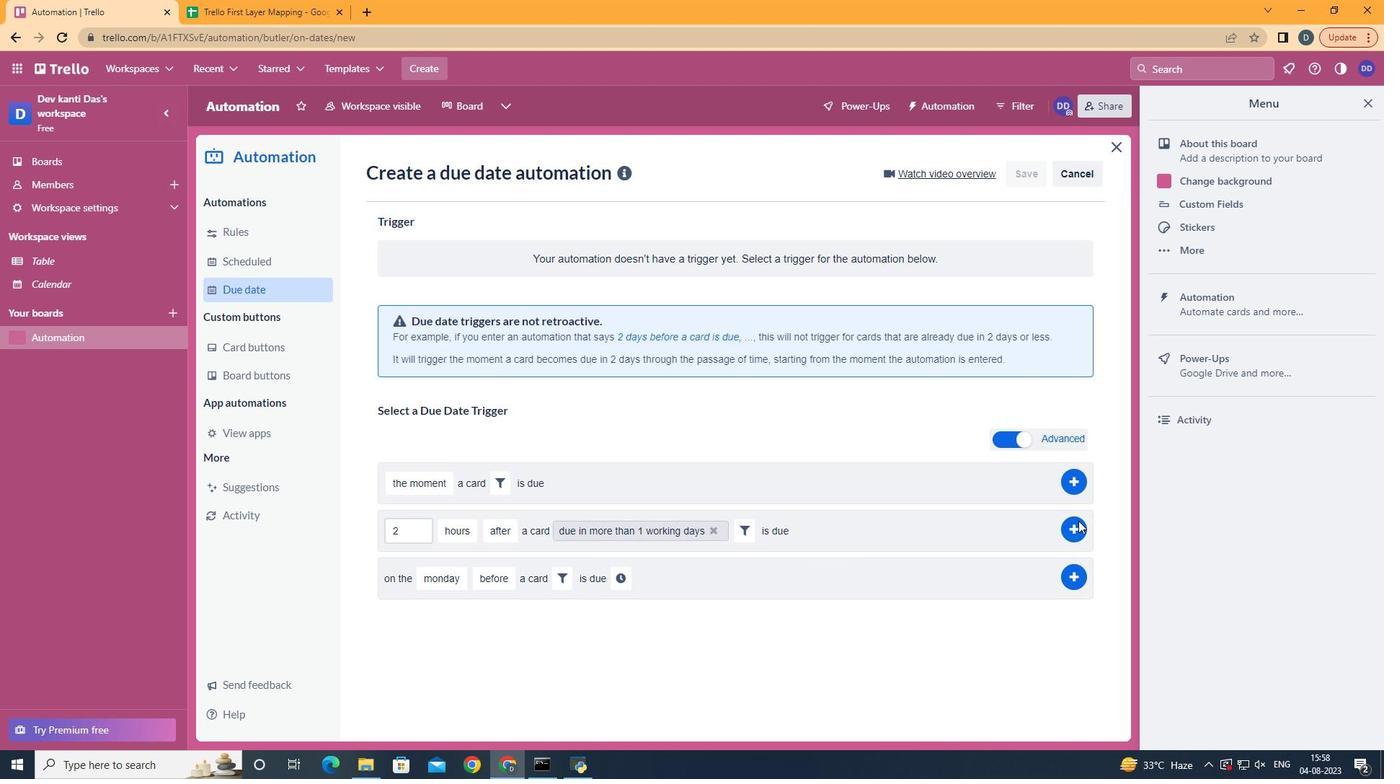 
Action: Mouse moved to (988, 521)
Screenshot: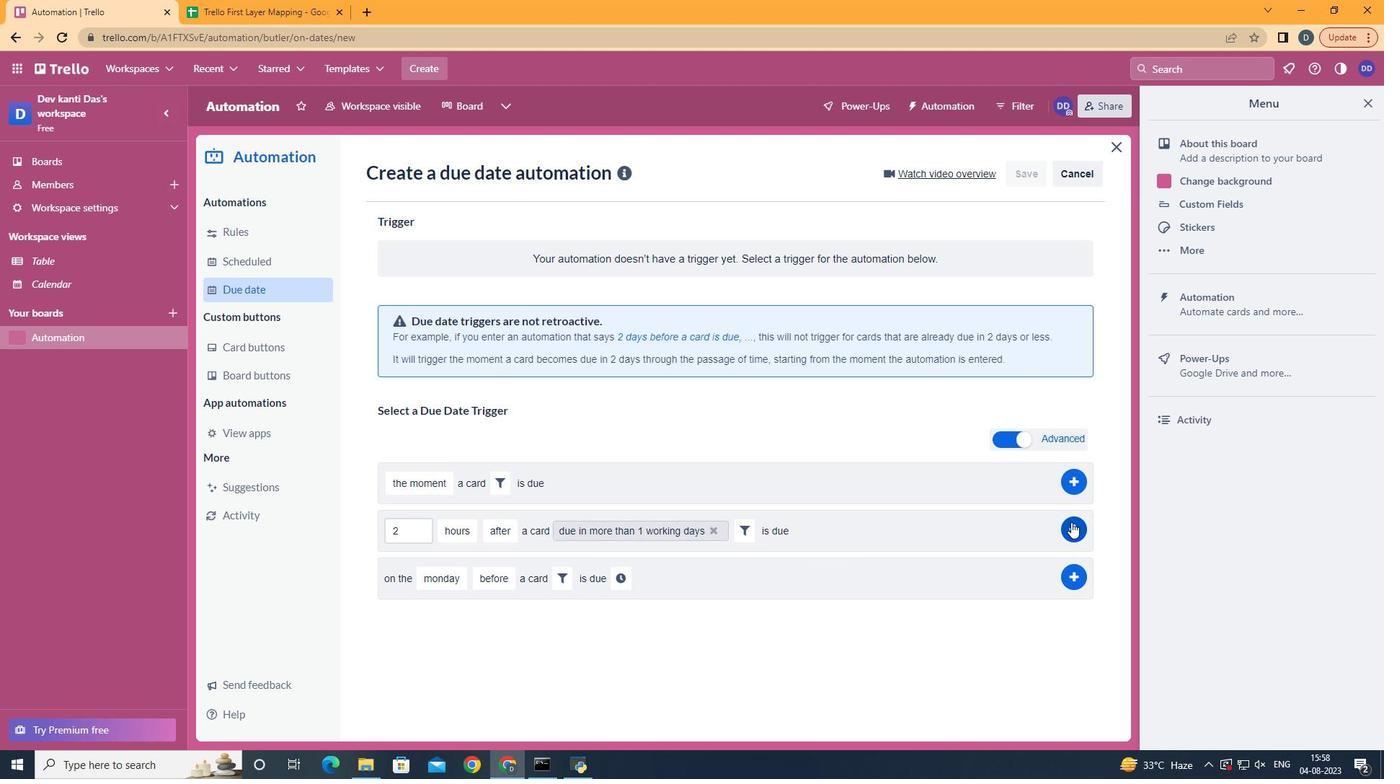
Action: Mouse pressed left at (988, 521)
Screenshot: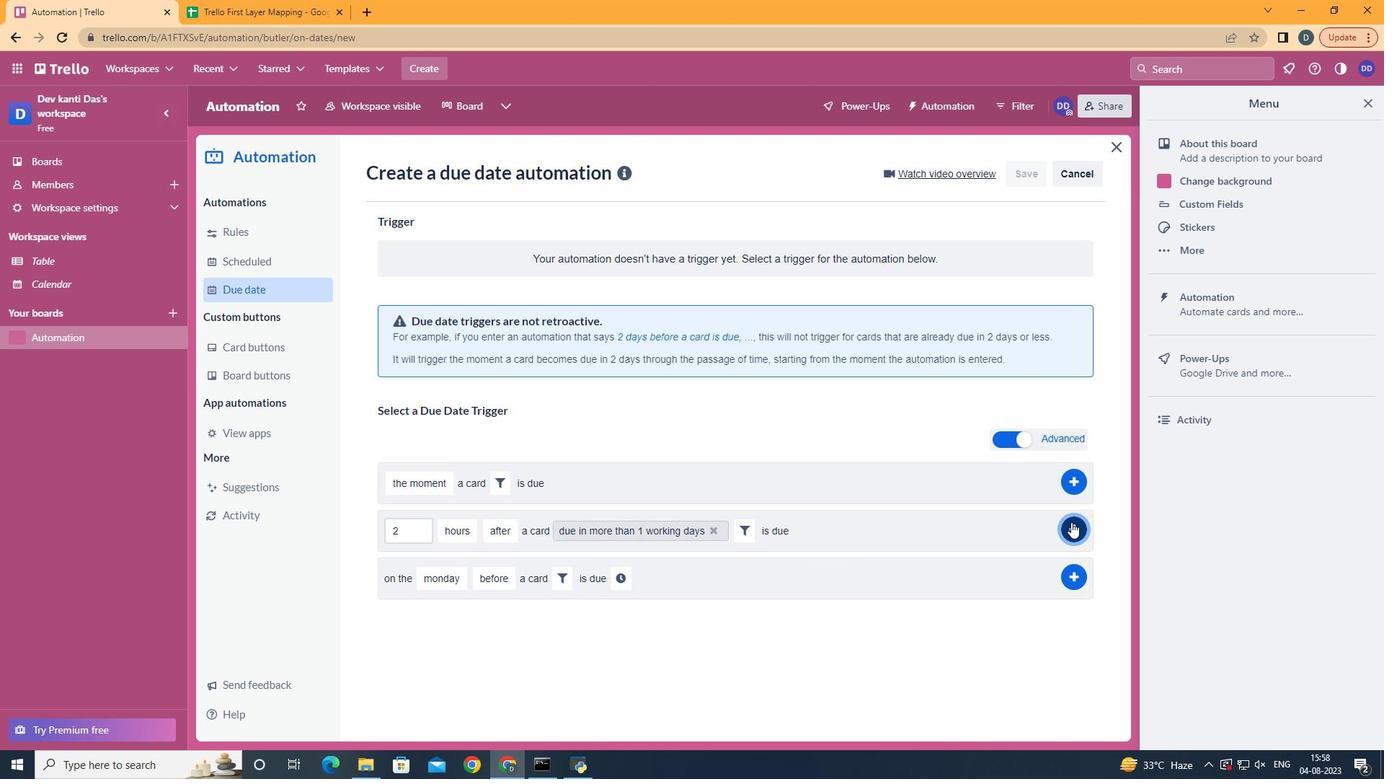 
Action: Mouse moved to (636, 292)
Screenshot: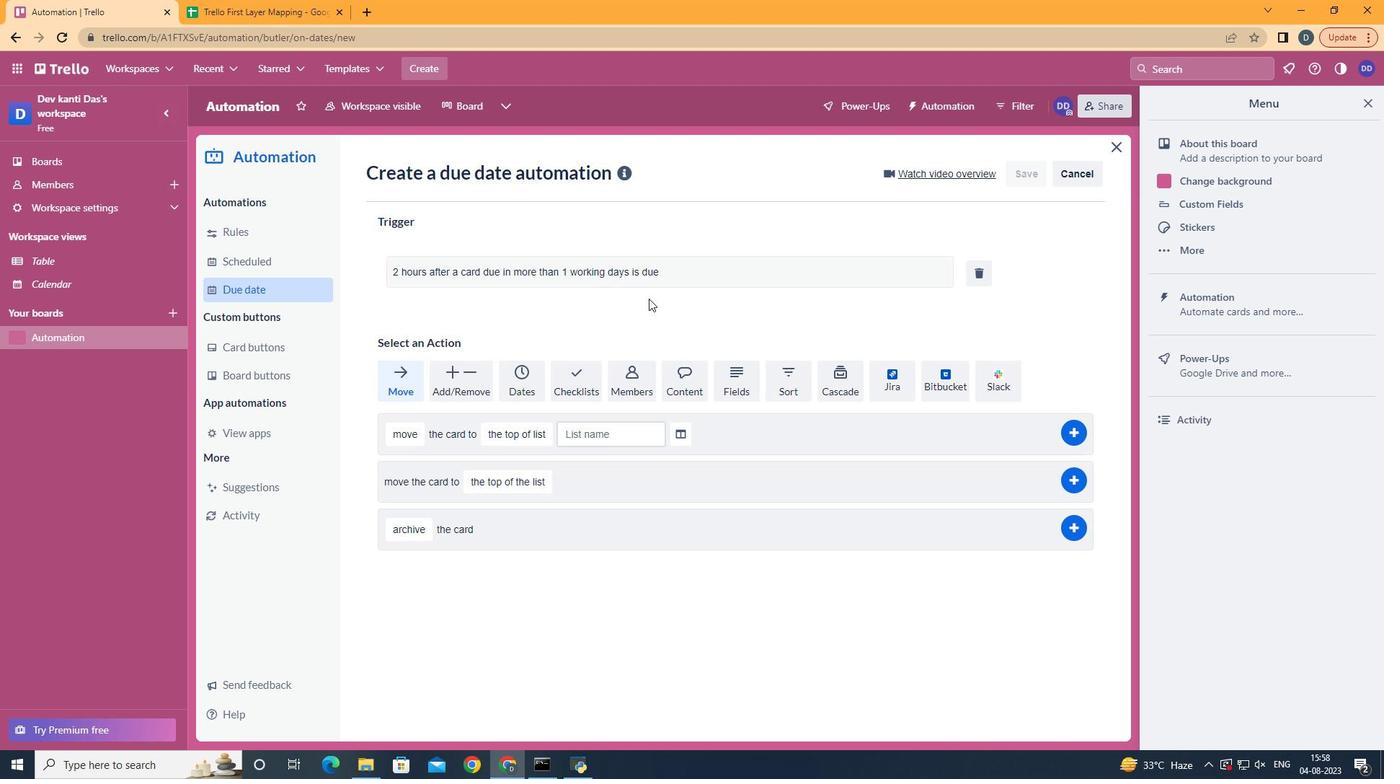 
